 Task: Create a due date automation trigger when advanced on, 2 hours after a card is due add dates starting today.
Action: Mouse moved to (1223, 353)
Screenshot: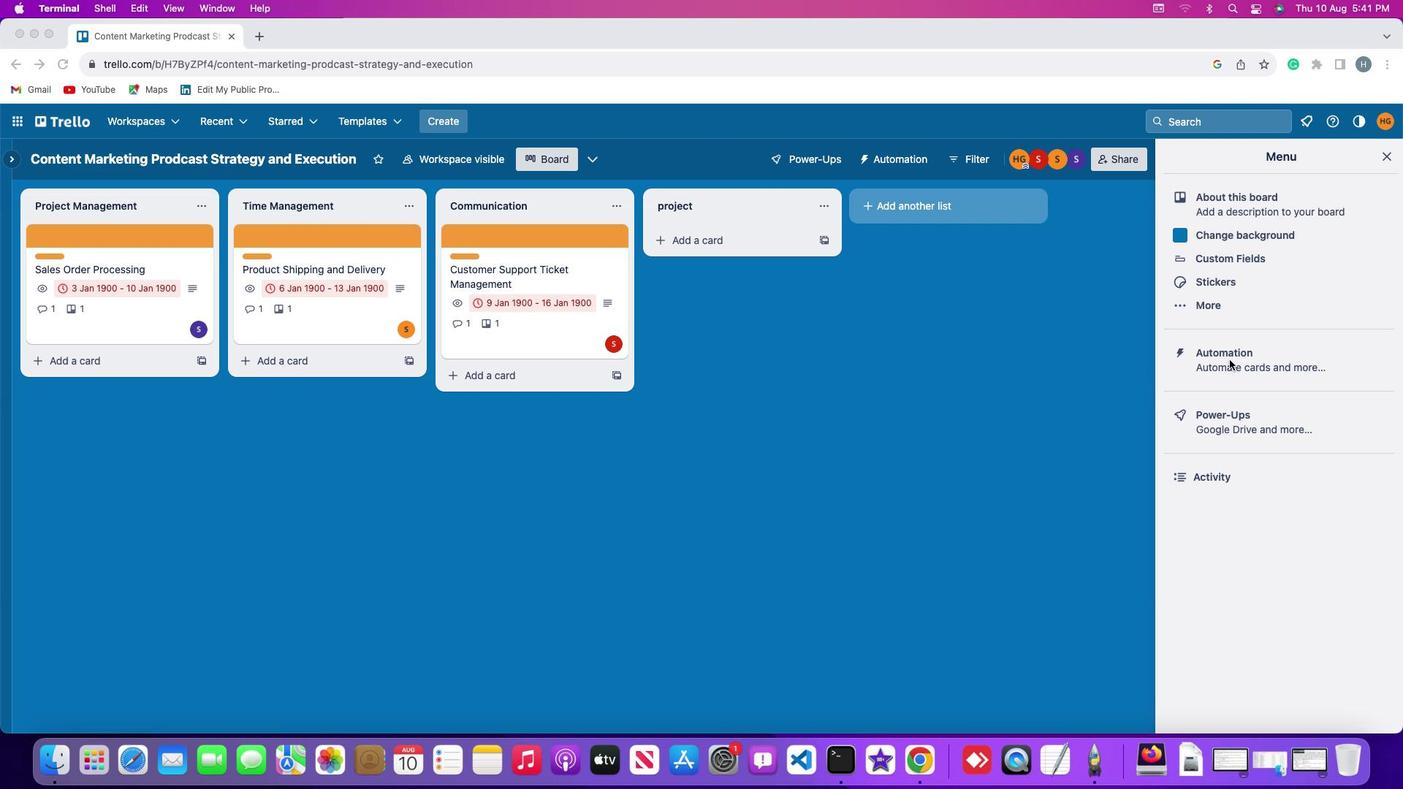 
Action: Mouse pressed left at (1223, 353)
Screenshot: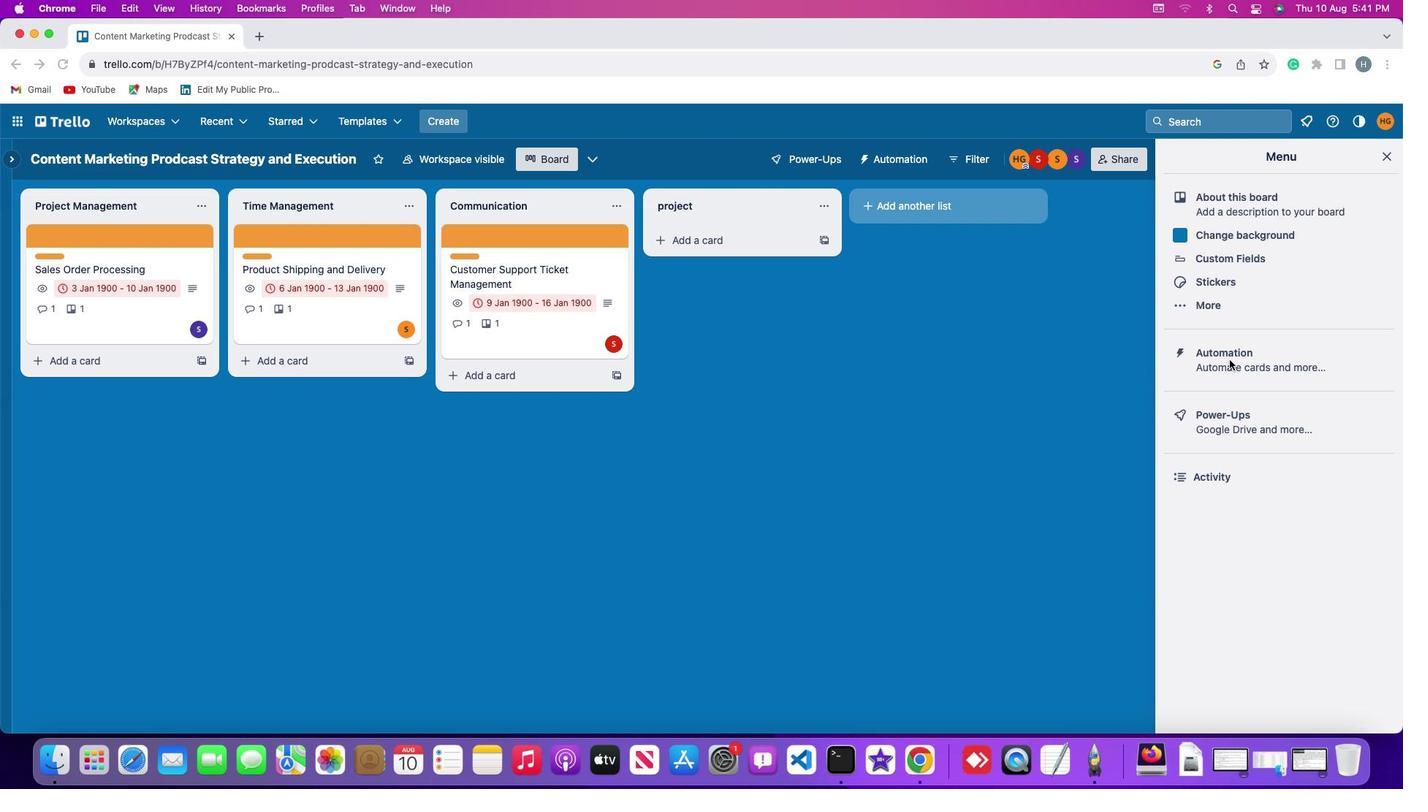 
Action: Mouse pressed left at (1223, 353)
Screenshot: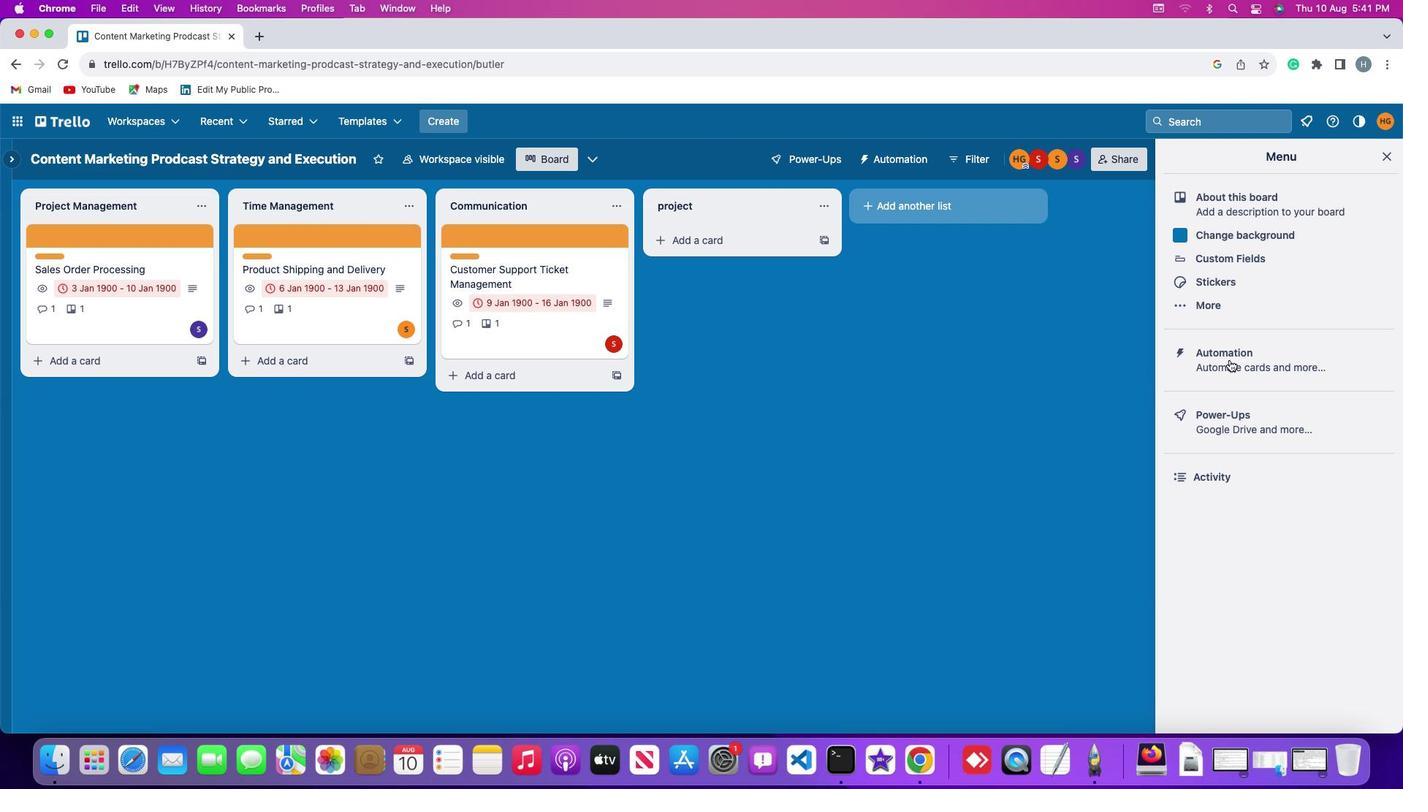 
Action: Mouse moved to (92, 339)
Screenshot: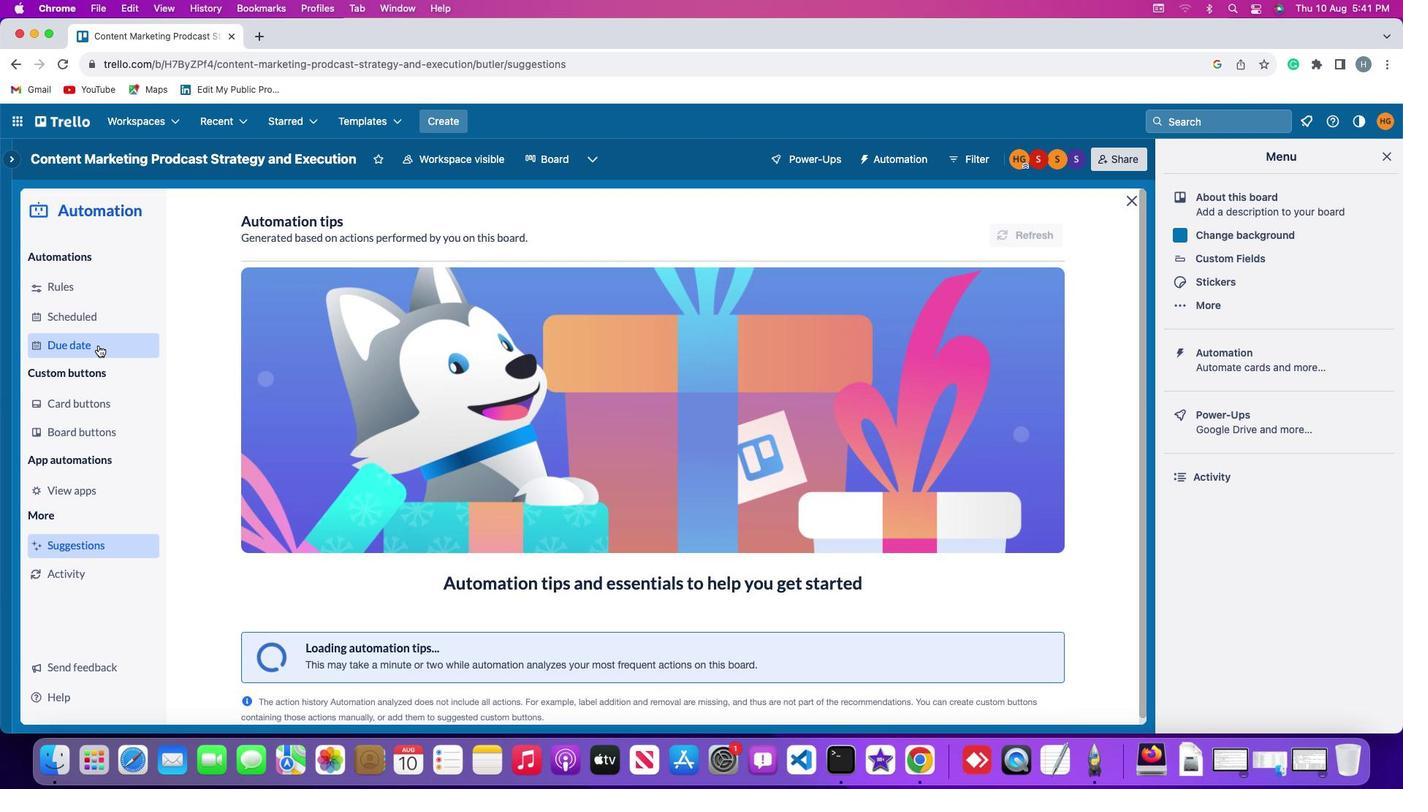 
Action: Mouse pressed left at (92, 339)
Screenshot: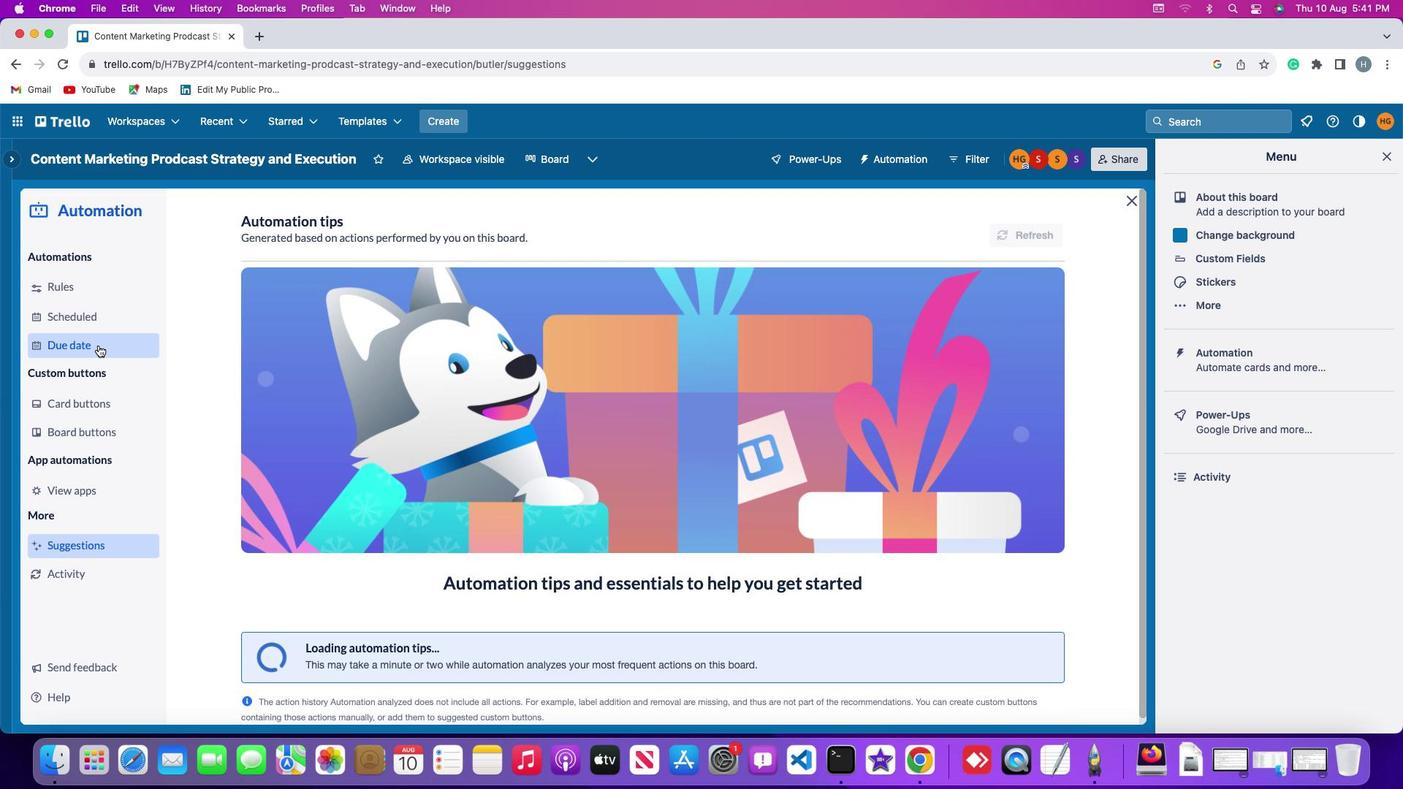 
Action: Mouse moved to (996, 216)
Screenshot: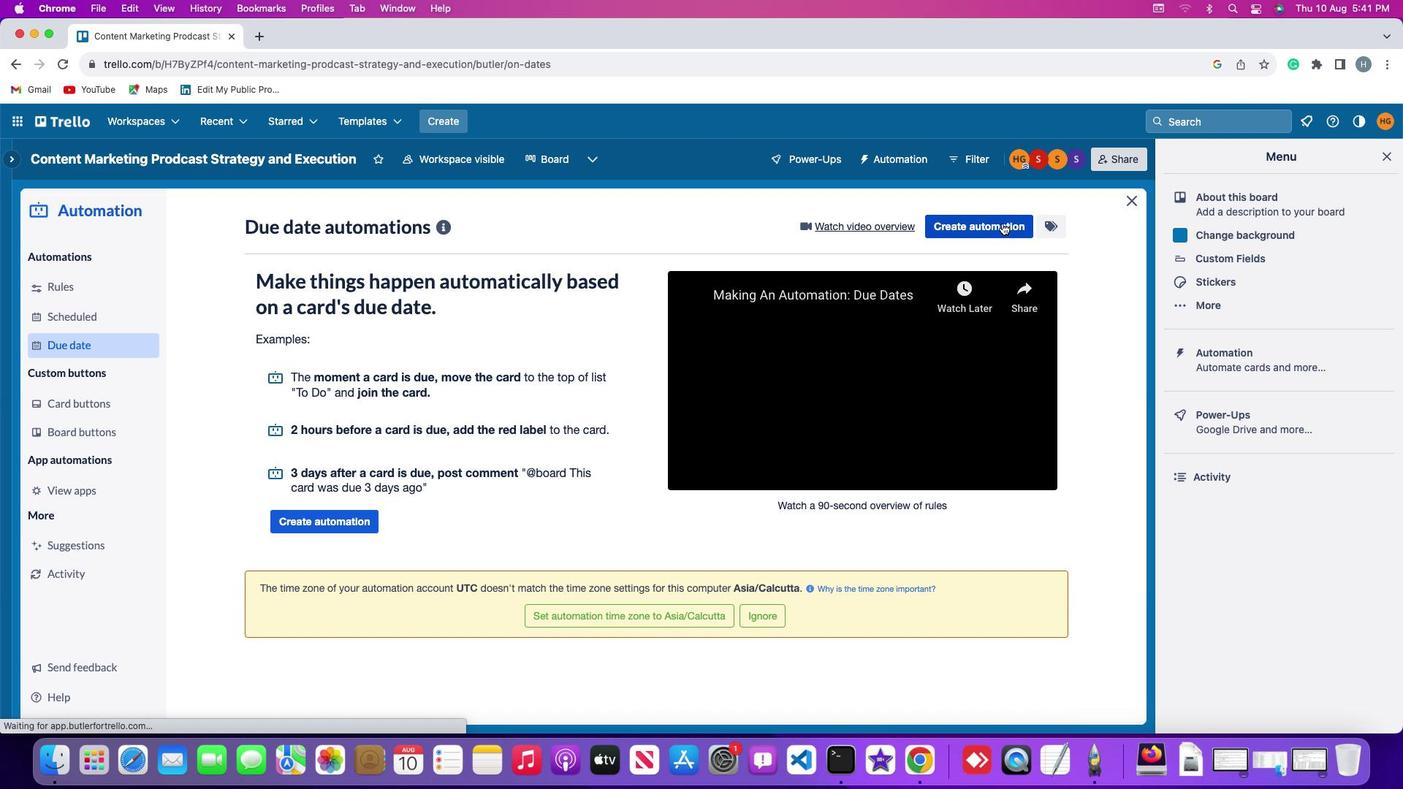 
Action: Mouse pressed left at (996, 216)
Screenshot: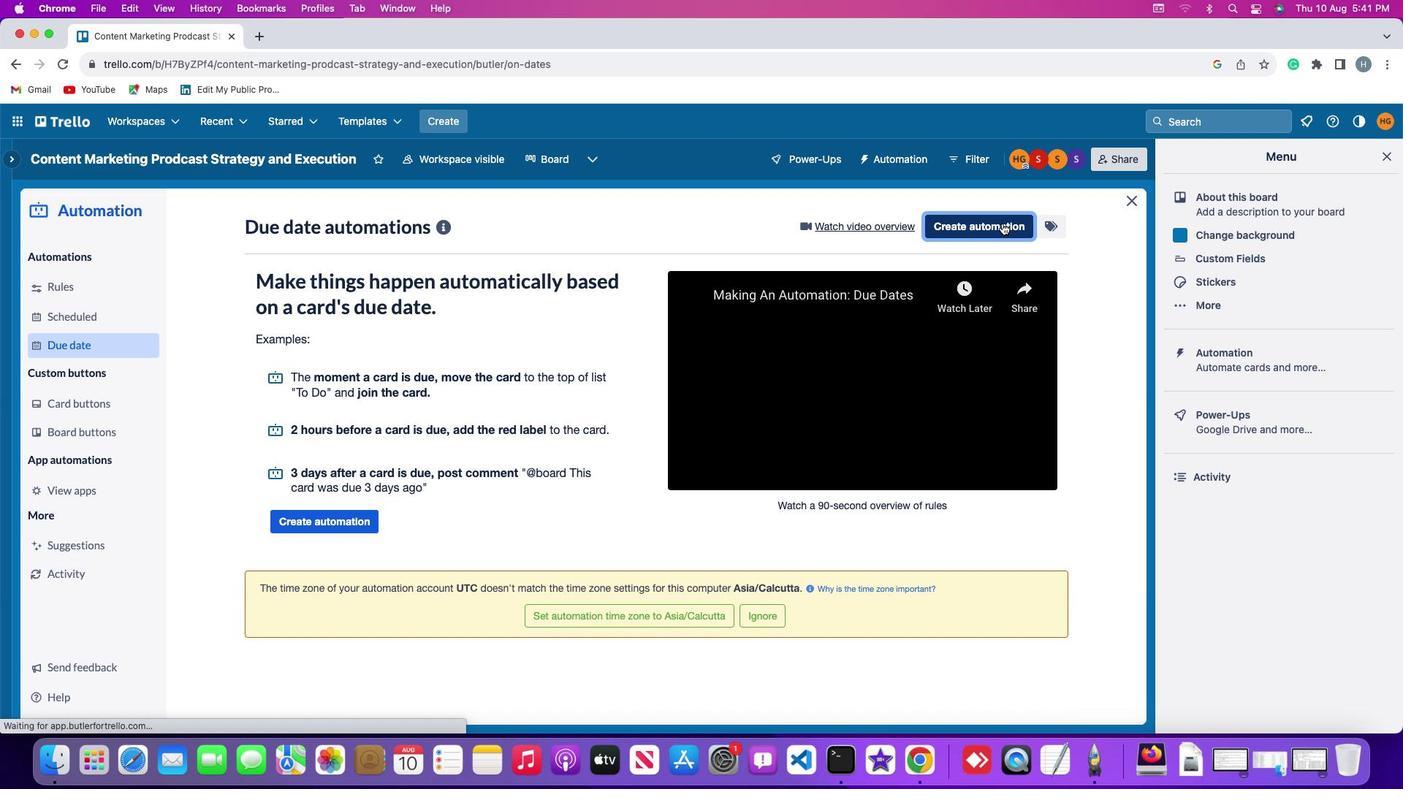 
Action: Mouse moved to (280, 365)
Screenshot: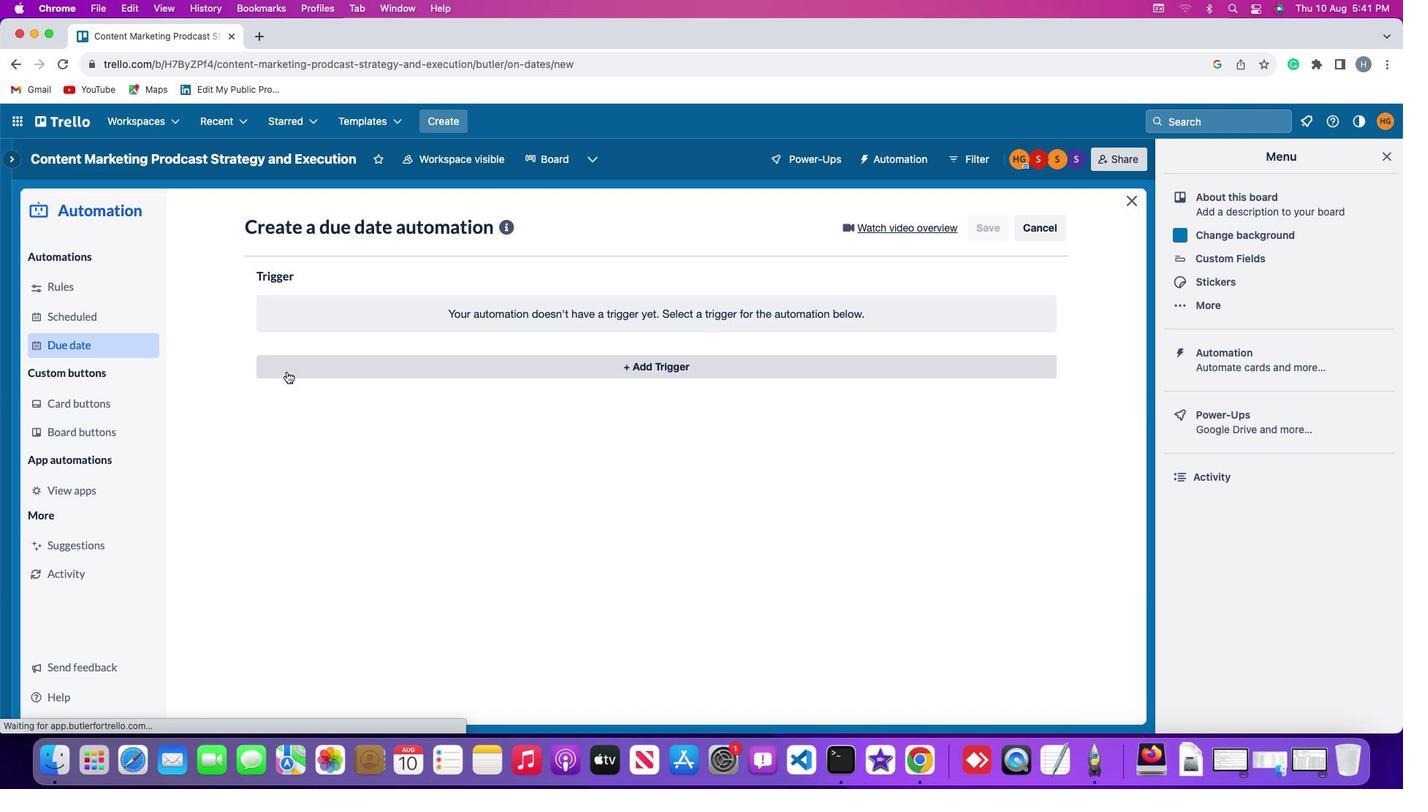 
Action: Mouse pressed left at (280, 365)
Screenshot: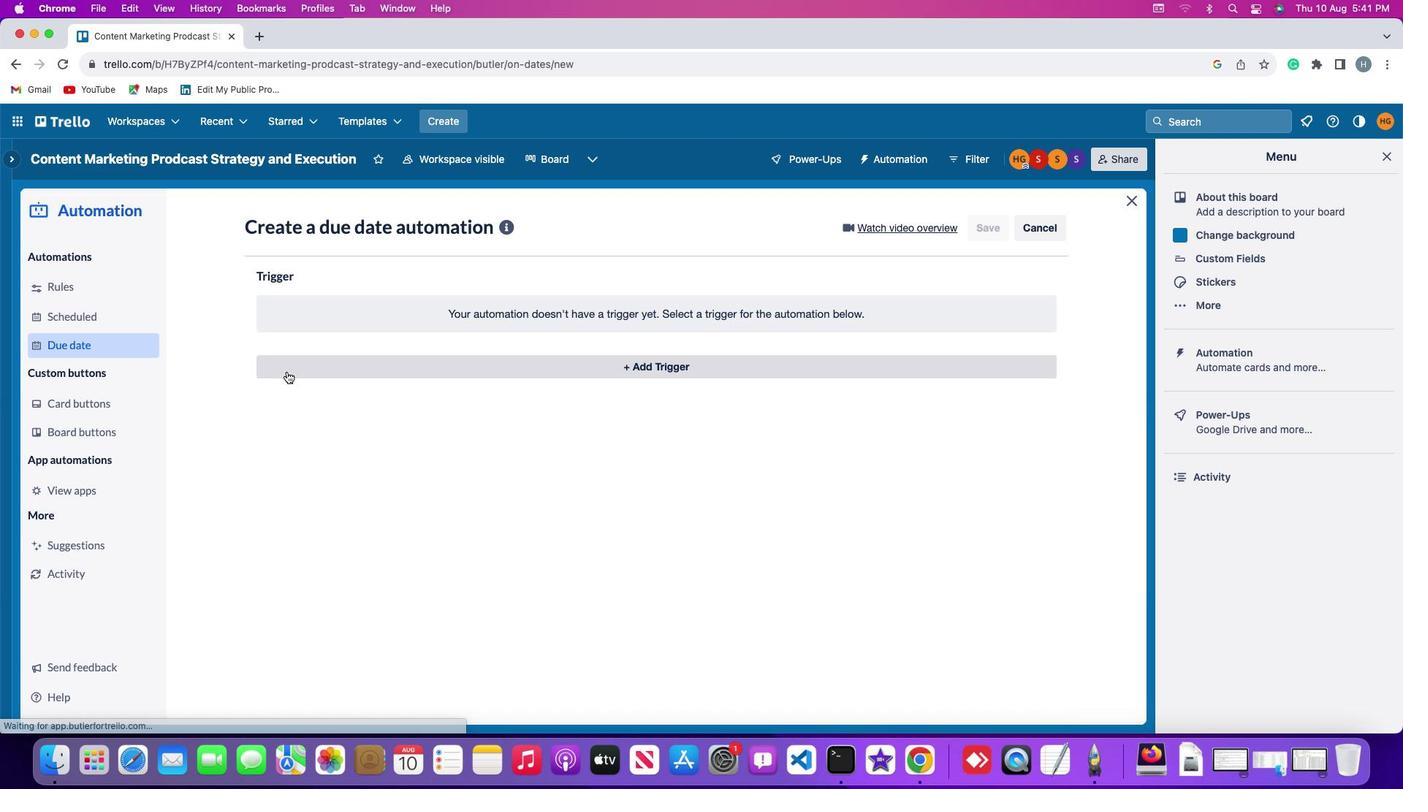 
Action: Mouse moved to (276, 576)
Screenshot: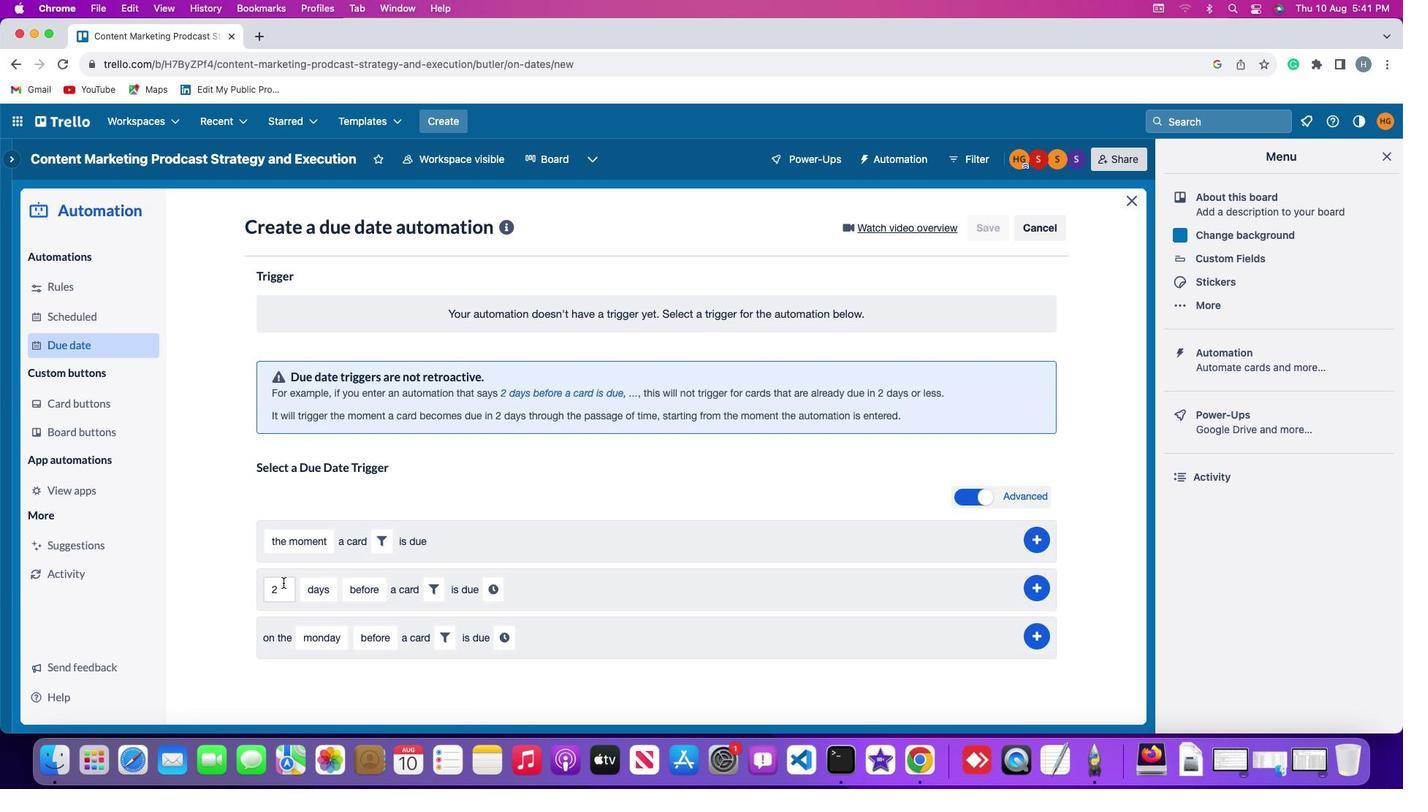 
Action: Mouse pressed left at (276, 576)
Screenshot: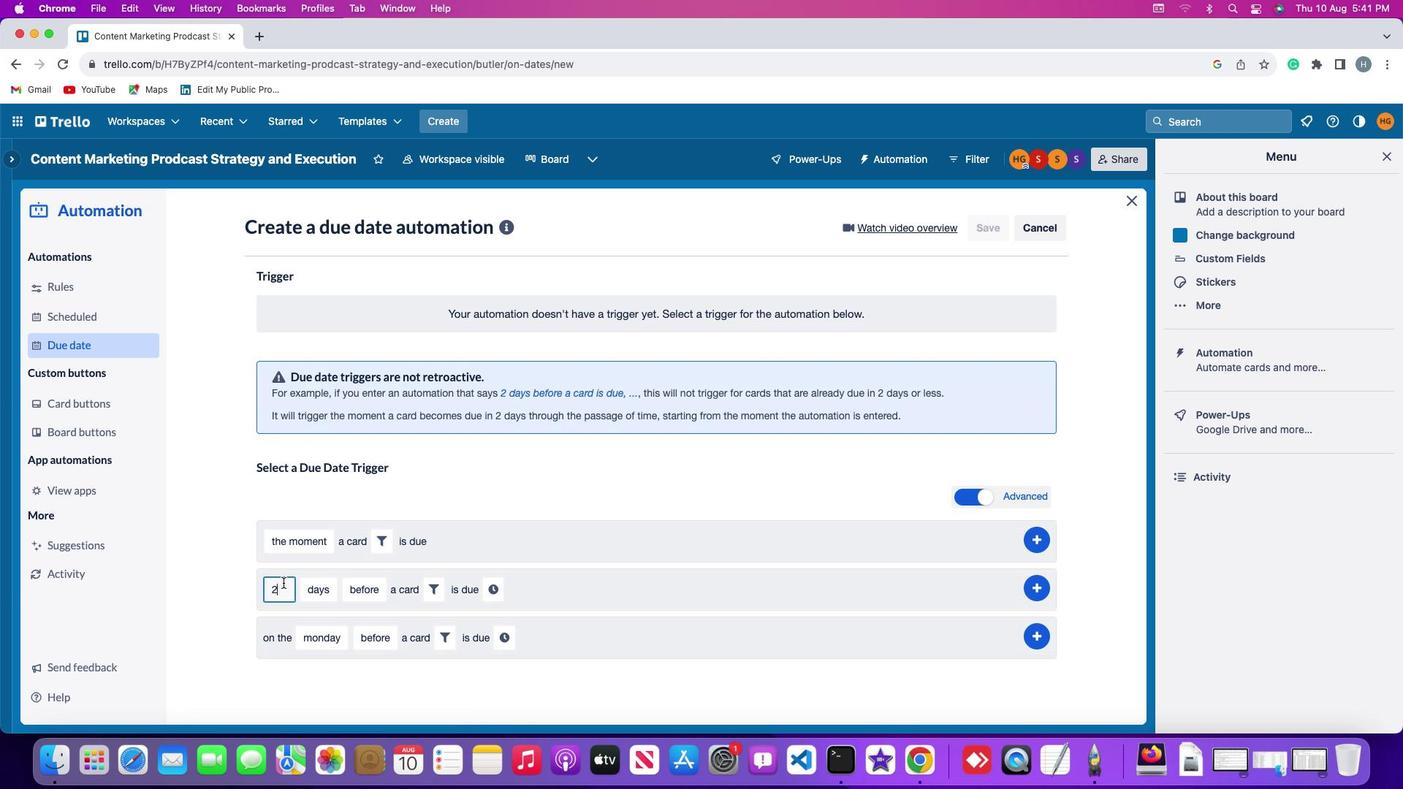 
Action: Key pressed Key.backspace
Screenshot: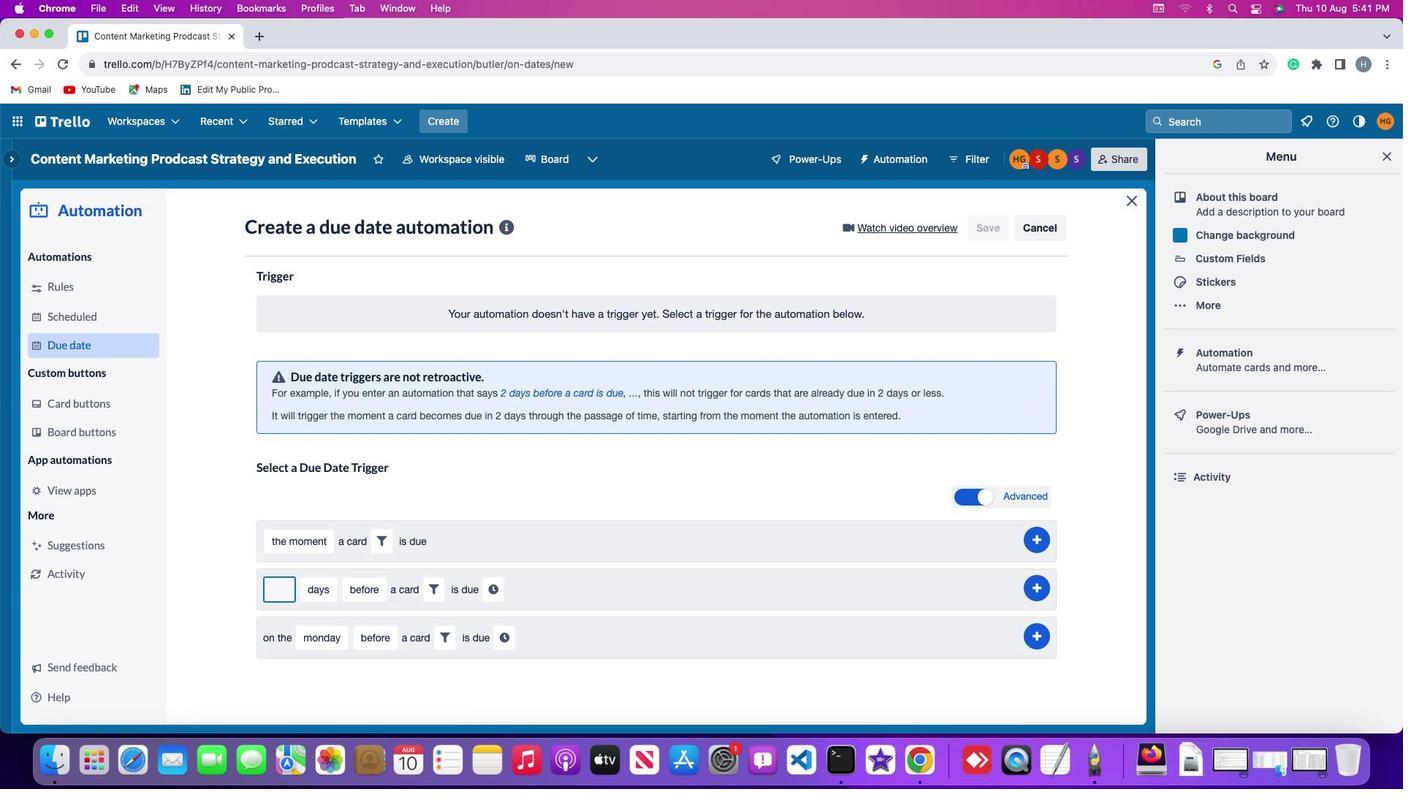 
Action: Mouse moved to (280, 576)
Screenshot: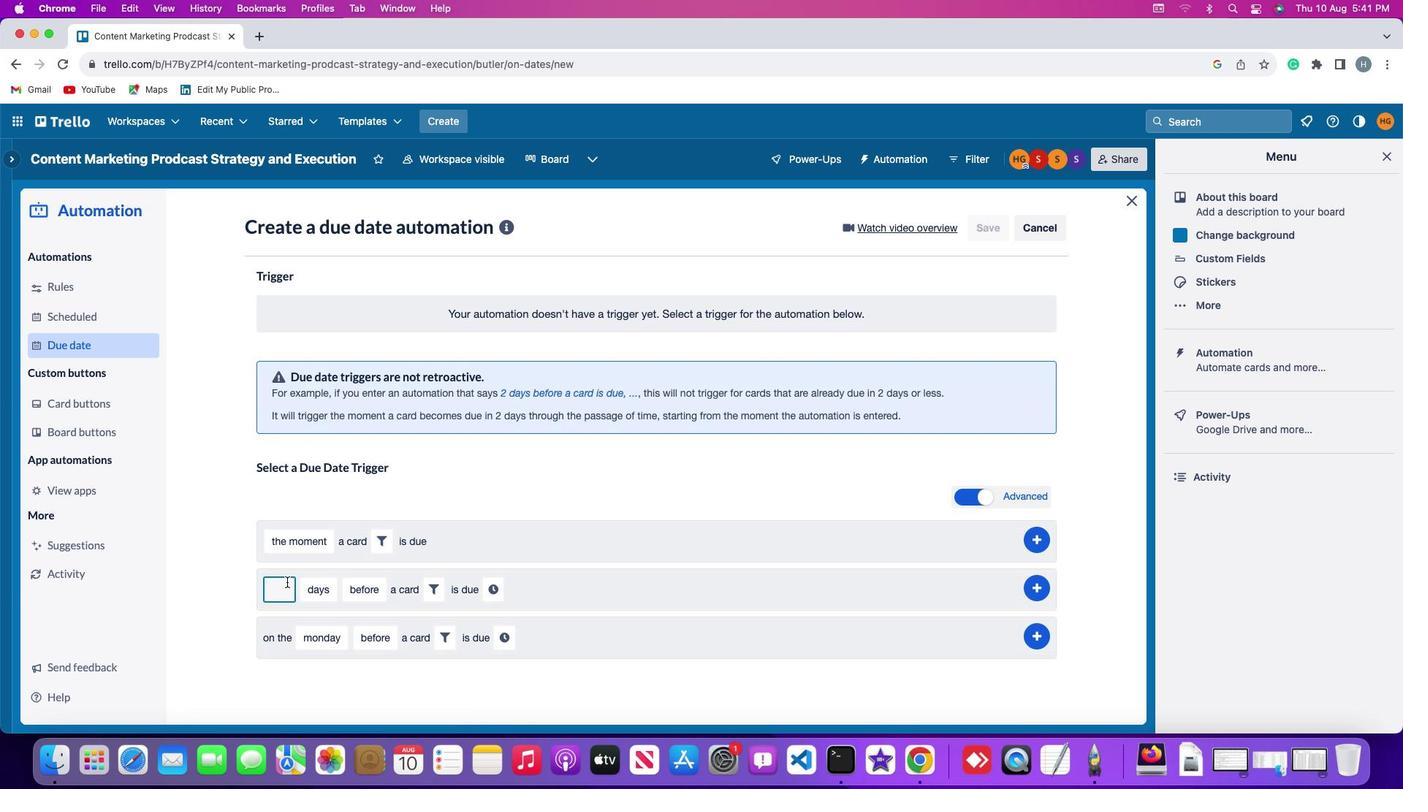 
Action: Key pressed '2'
Screenshot: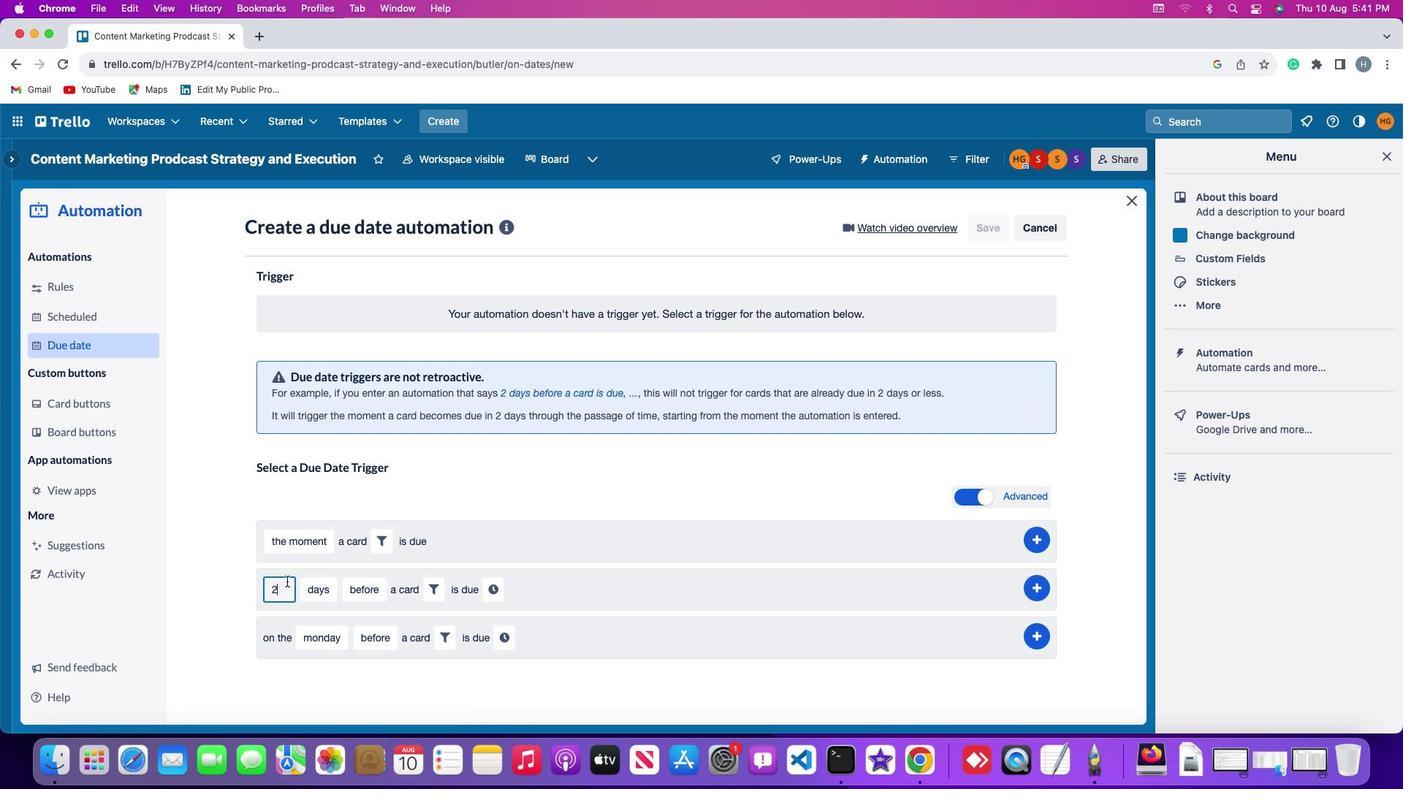 
Action: Mouse moved to (304, 575)
Screenshot: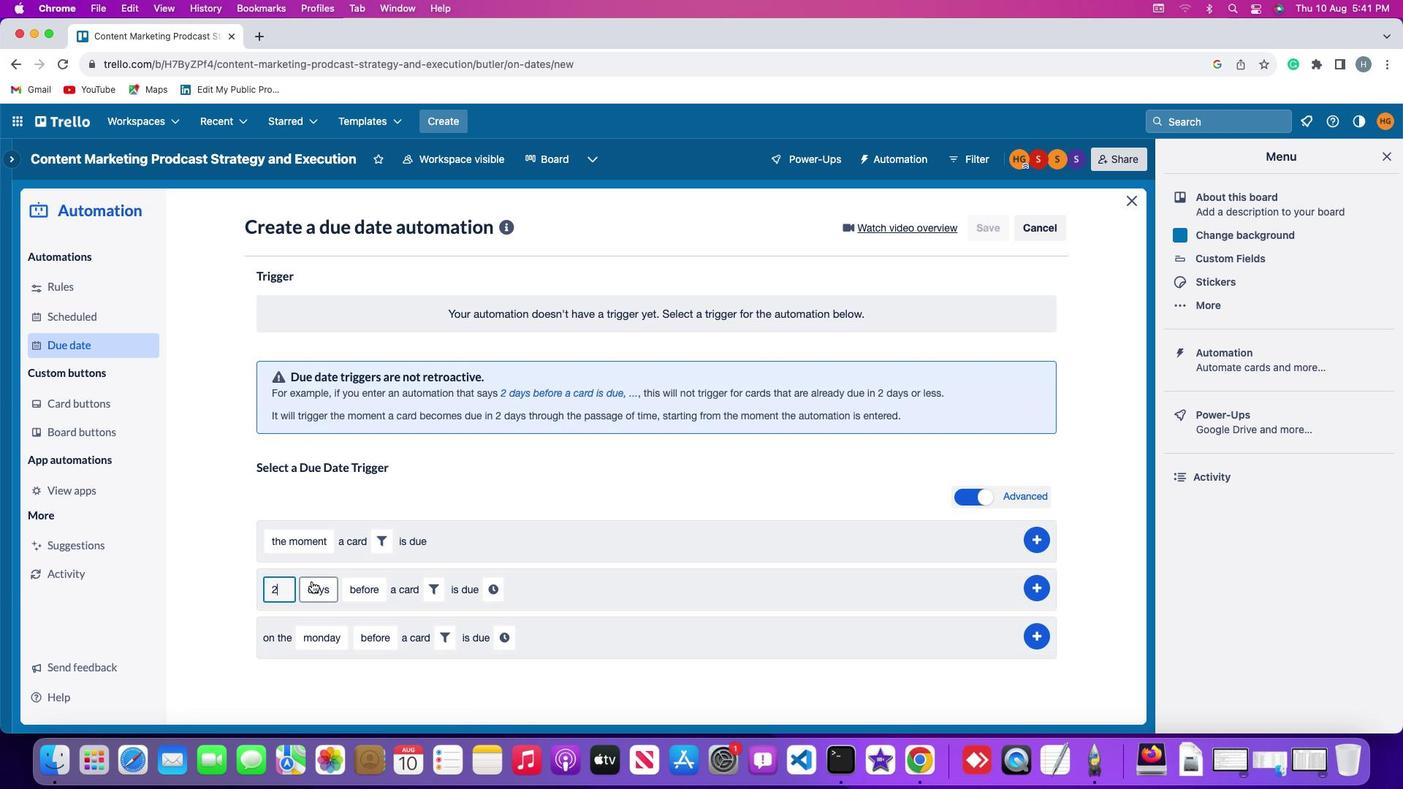 
Action: Mouse pressed left at (304, 575)
Screenshot: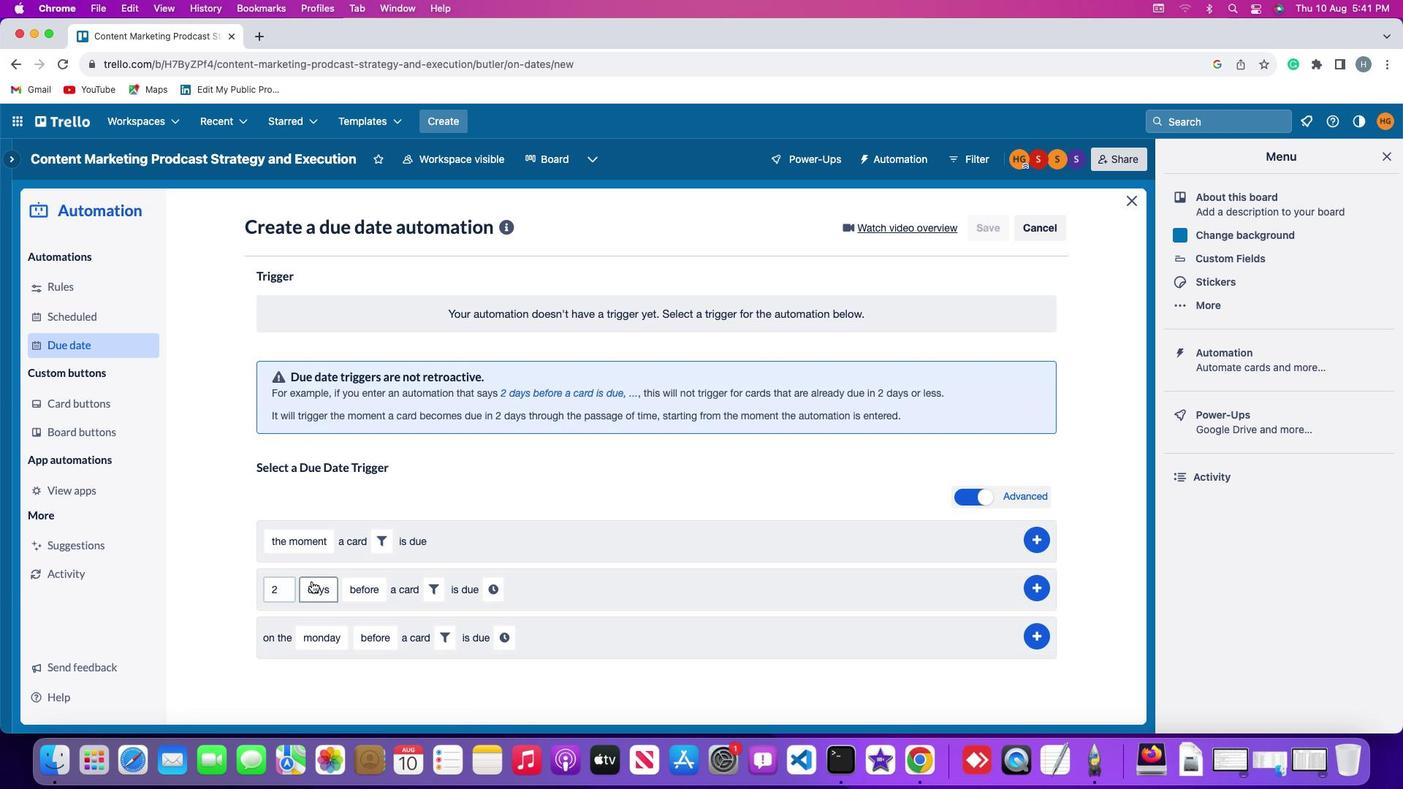 
Action: Mouse moved to (321, 665)
Screenshot: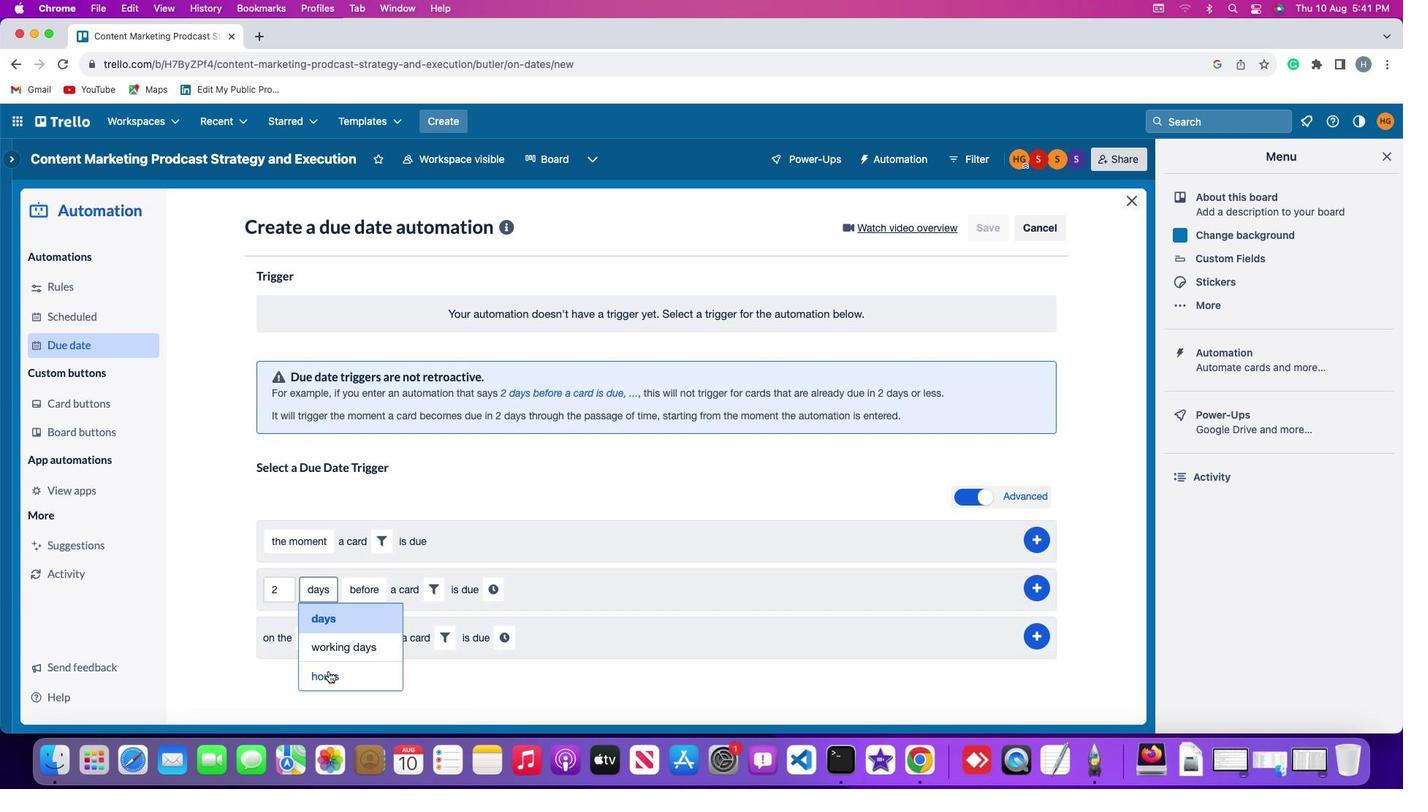 
Action: Mouse pressed left at (321, 665)
Screenshot: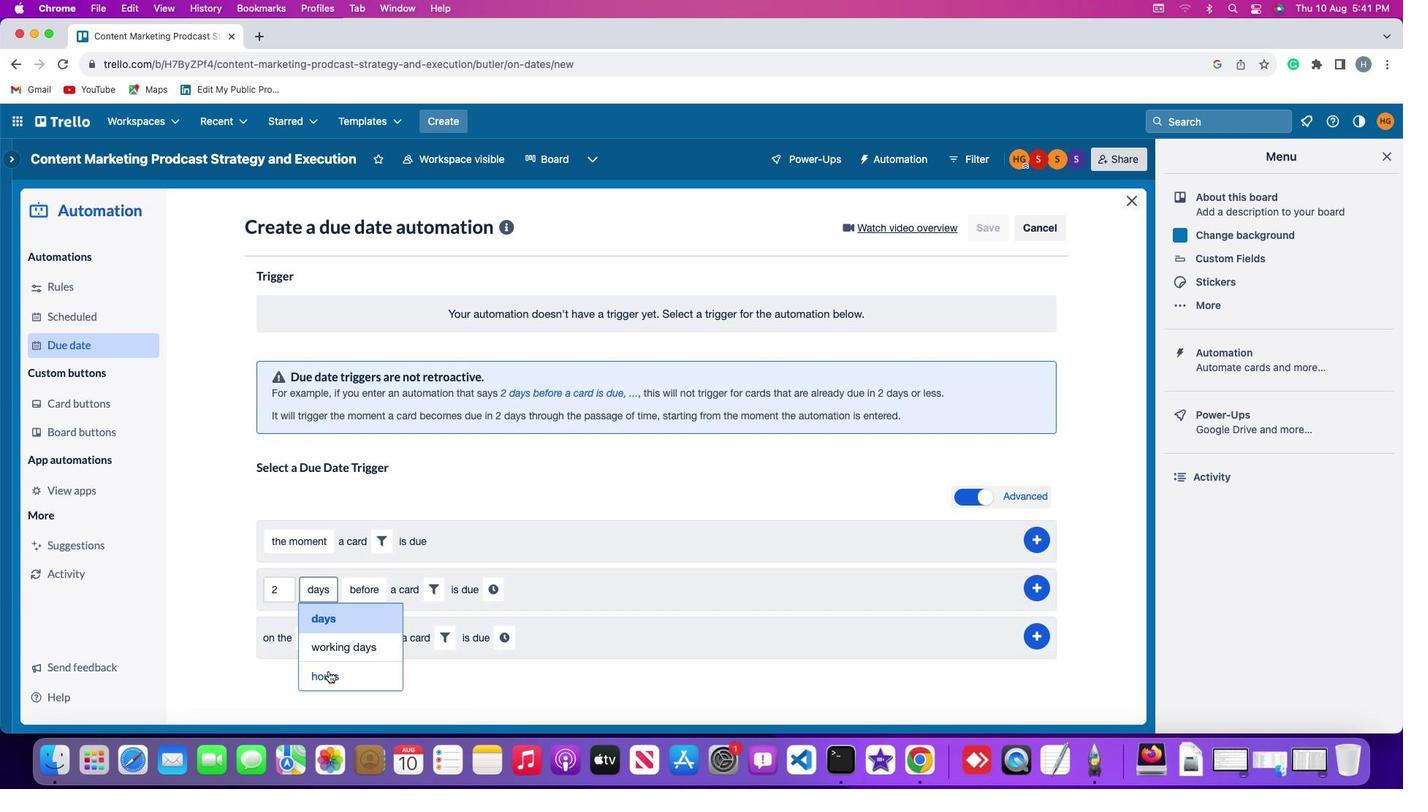 
Action: Mouse moved to (369, 579)
Screenshot: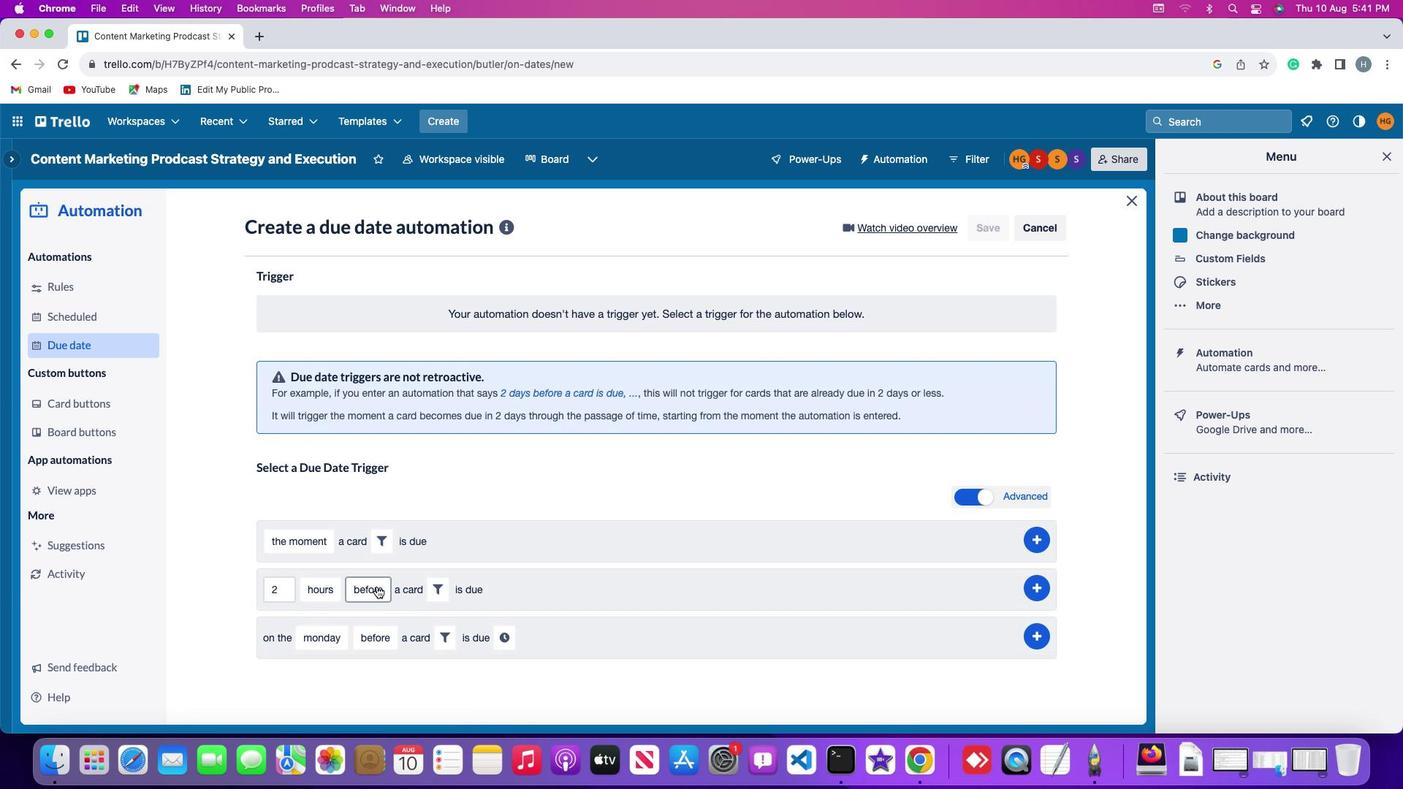 
Action: Mouse pressed left at (369, 579)
Screenshot: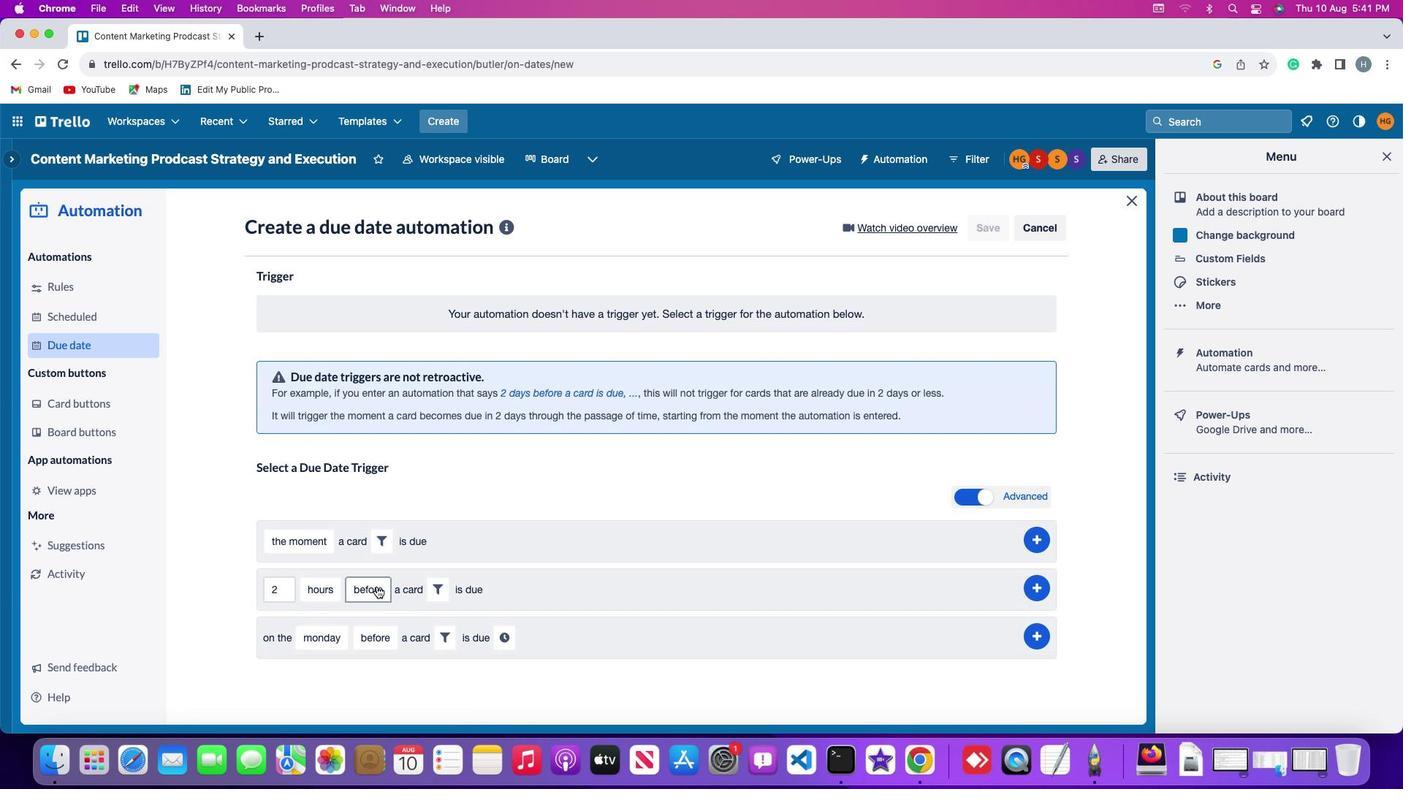 
Action: Mouse moved to (367, 633)
Screenshot: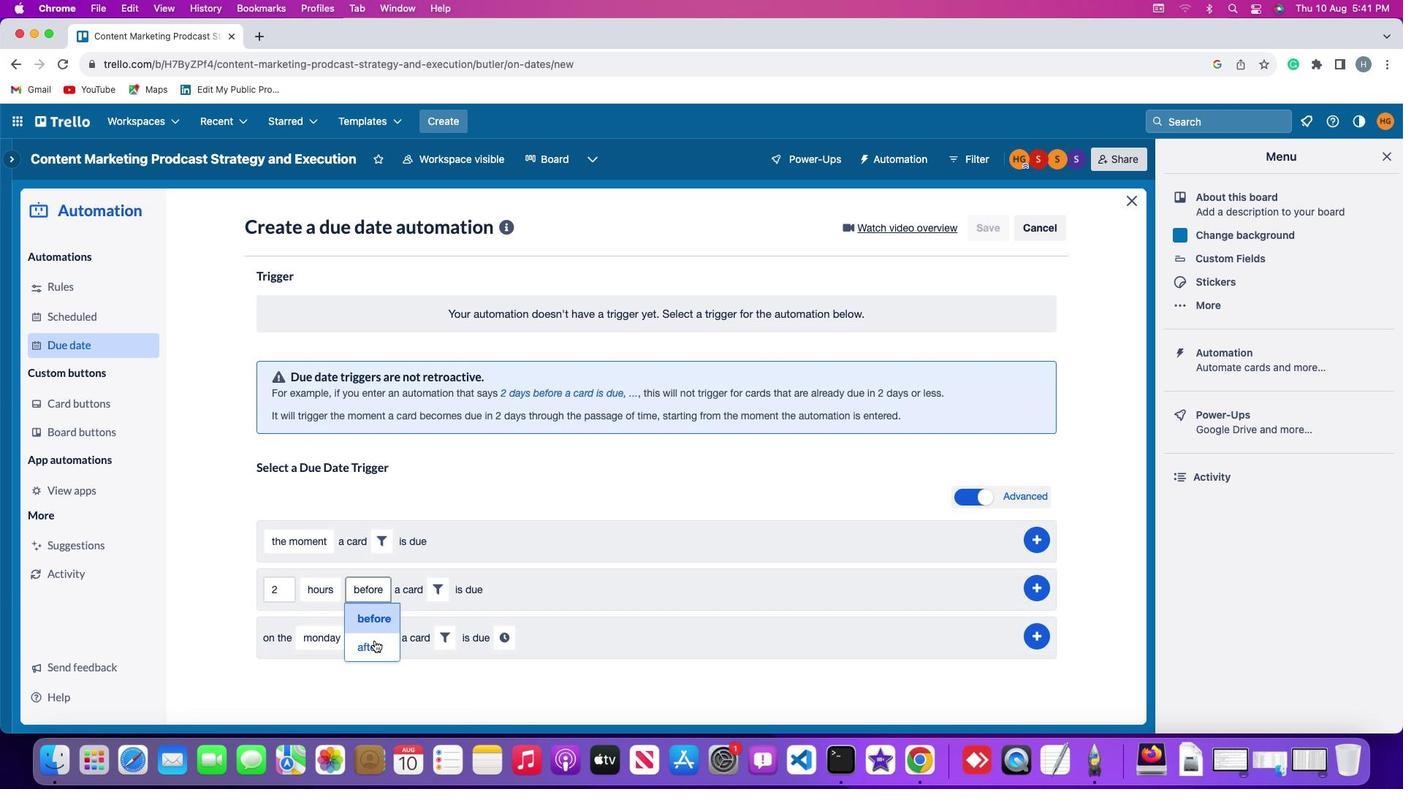 
Action: Mouse pressed left at (367, 633)
Screenshot: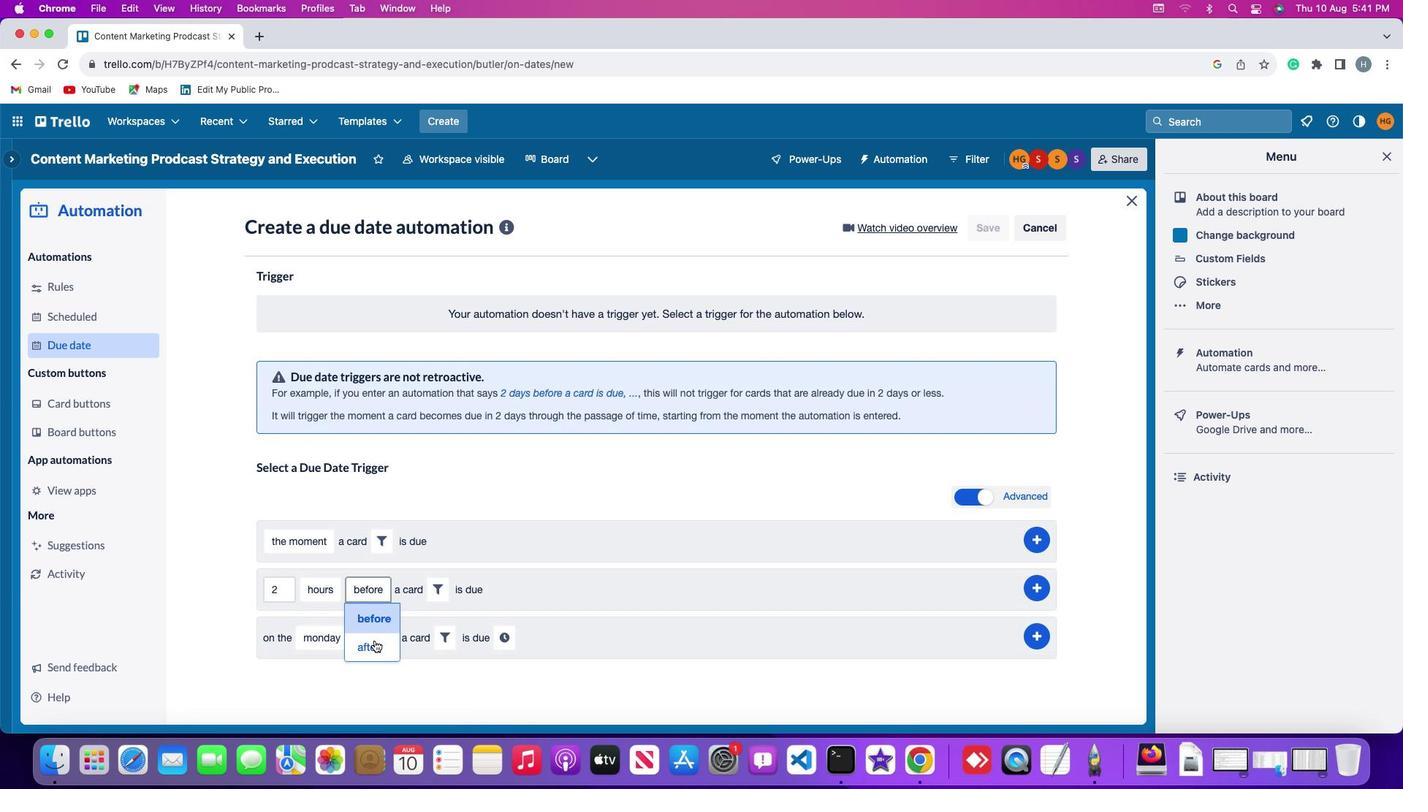 
Action: Mouse moved to (428, 584)
Screenshot: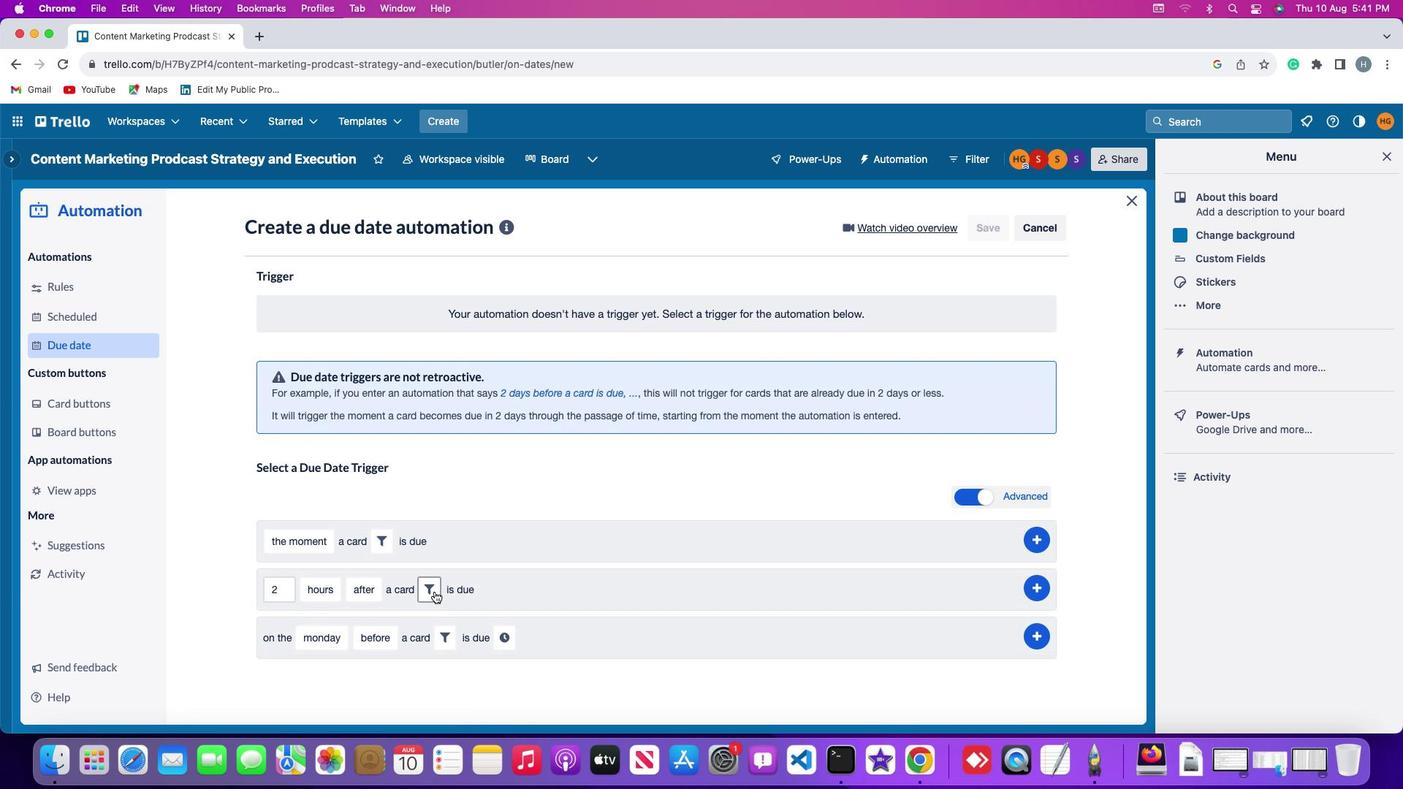 
Action: Mouse pressed left at (428, 584)
Screenshot: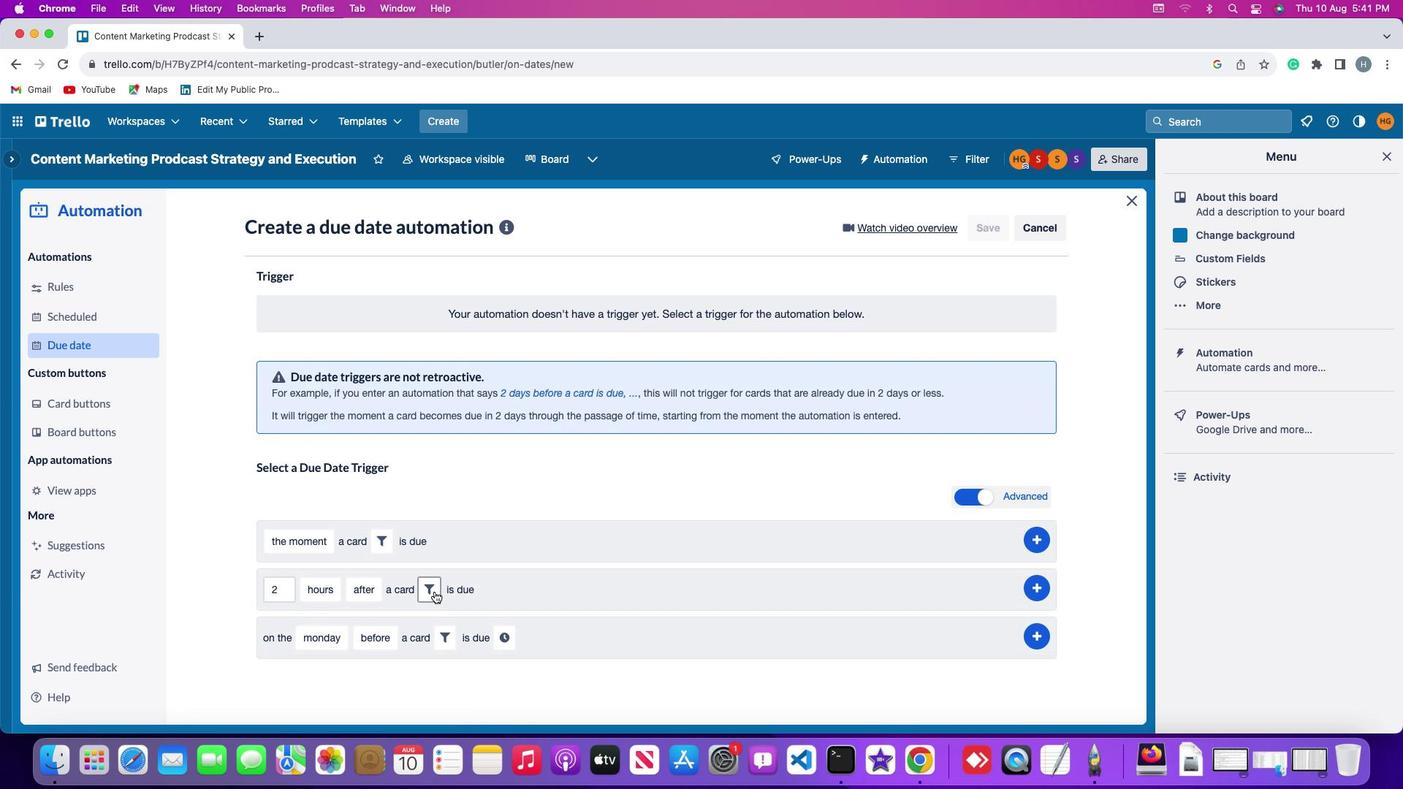 
Action: Mouse moved to (508, 637)
Screenshot: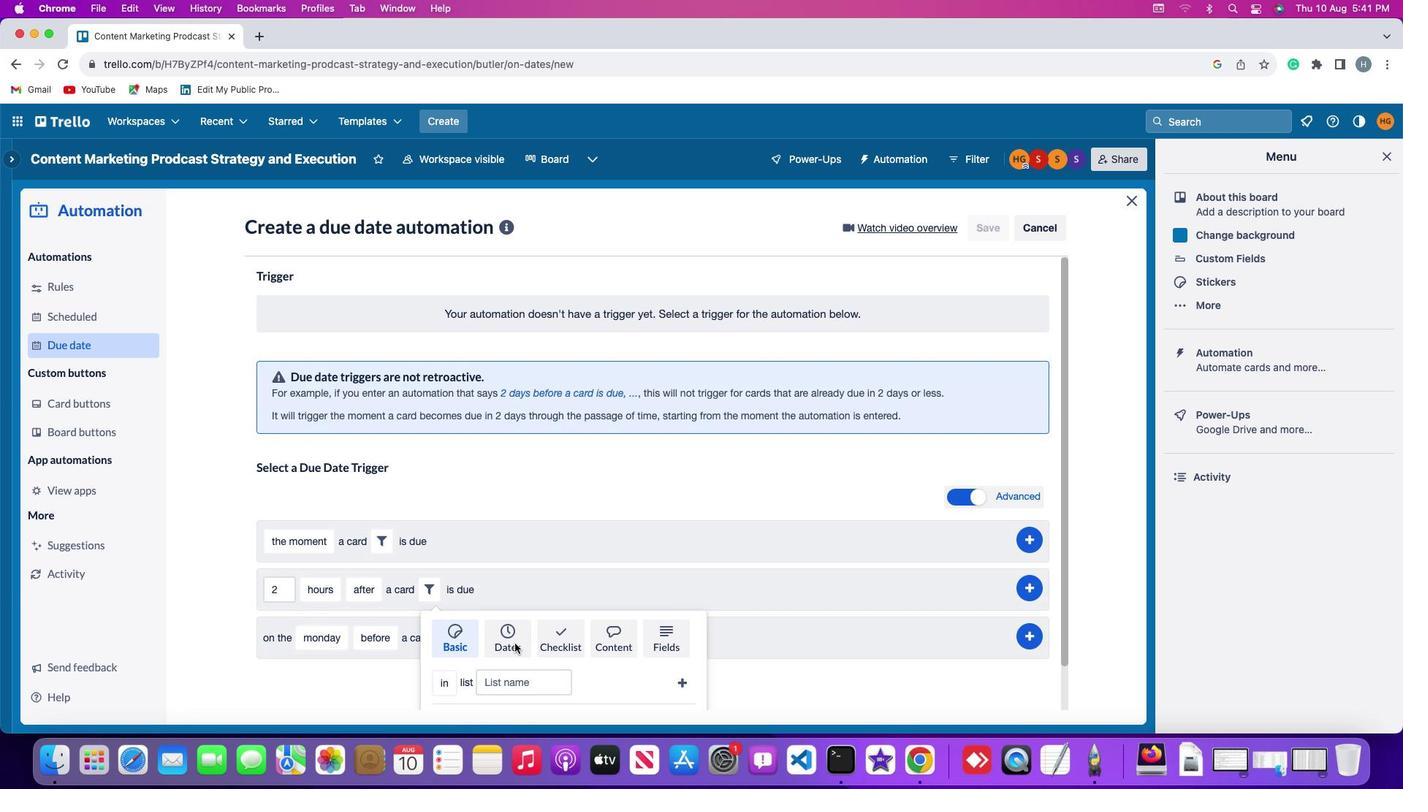 
Action: Mouse pressed left at (508, 637)
Screenshot: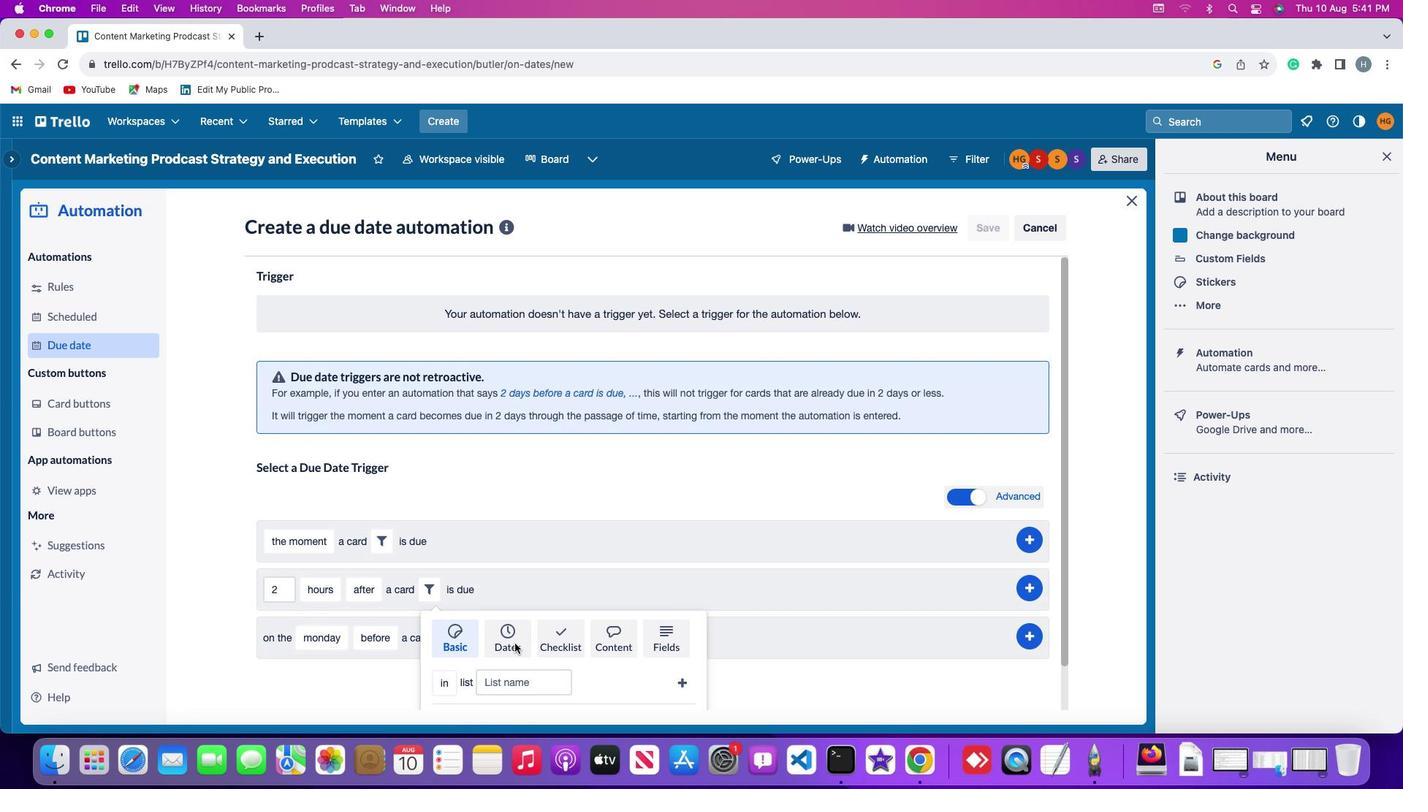 
Action: Mouse moved to (378, 664)
Screenshot: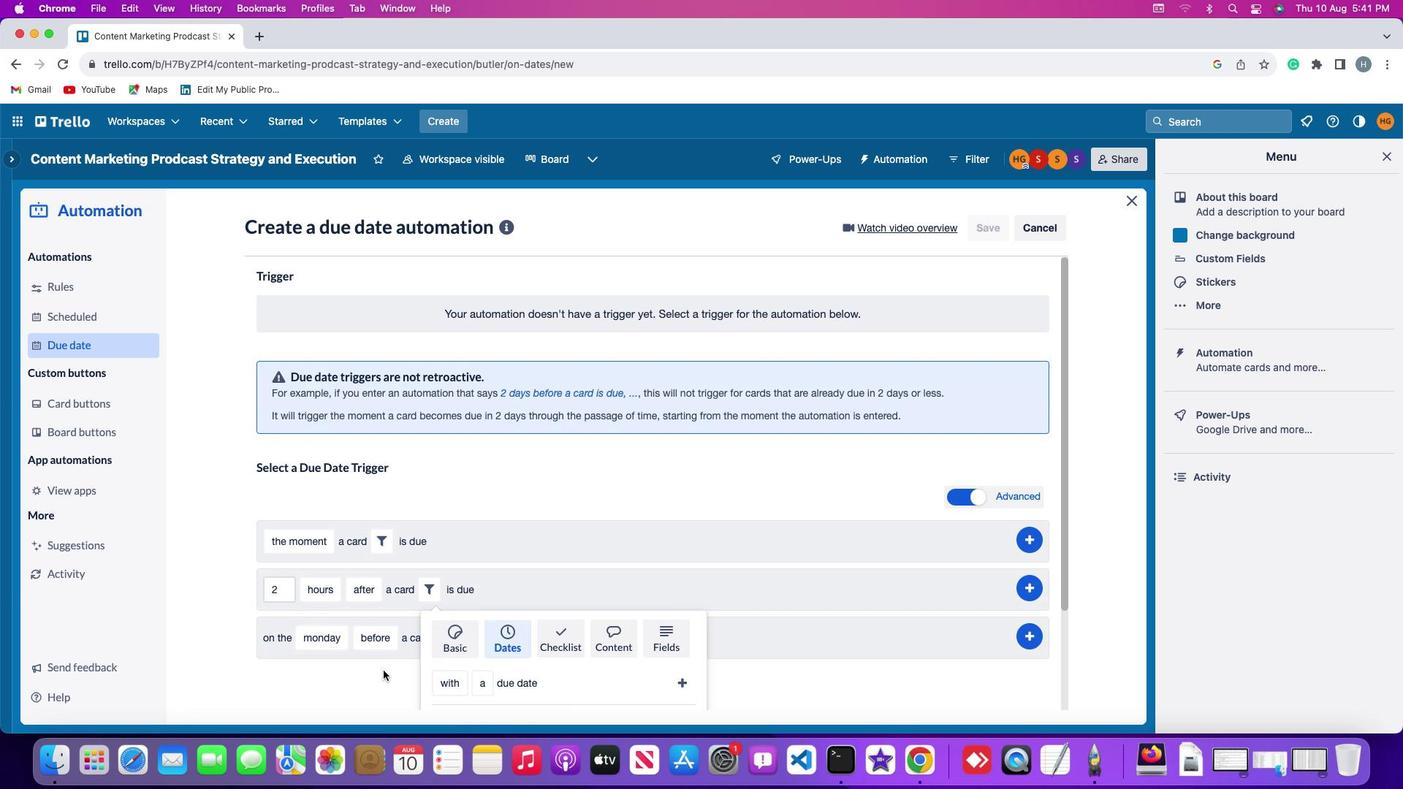 
Action: Mouse scrolled (378, 664) with delta (-5, -6)
Screenshot: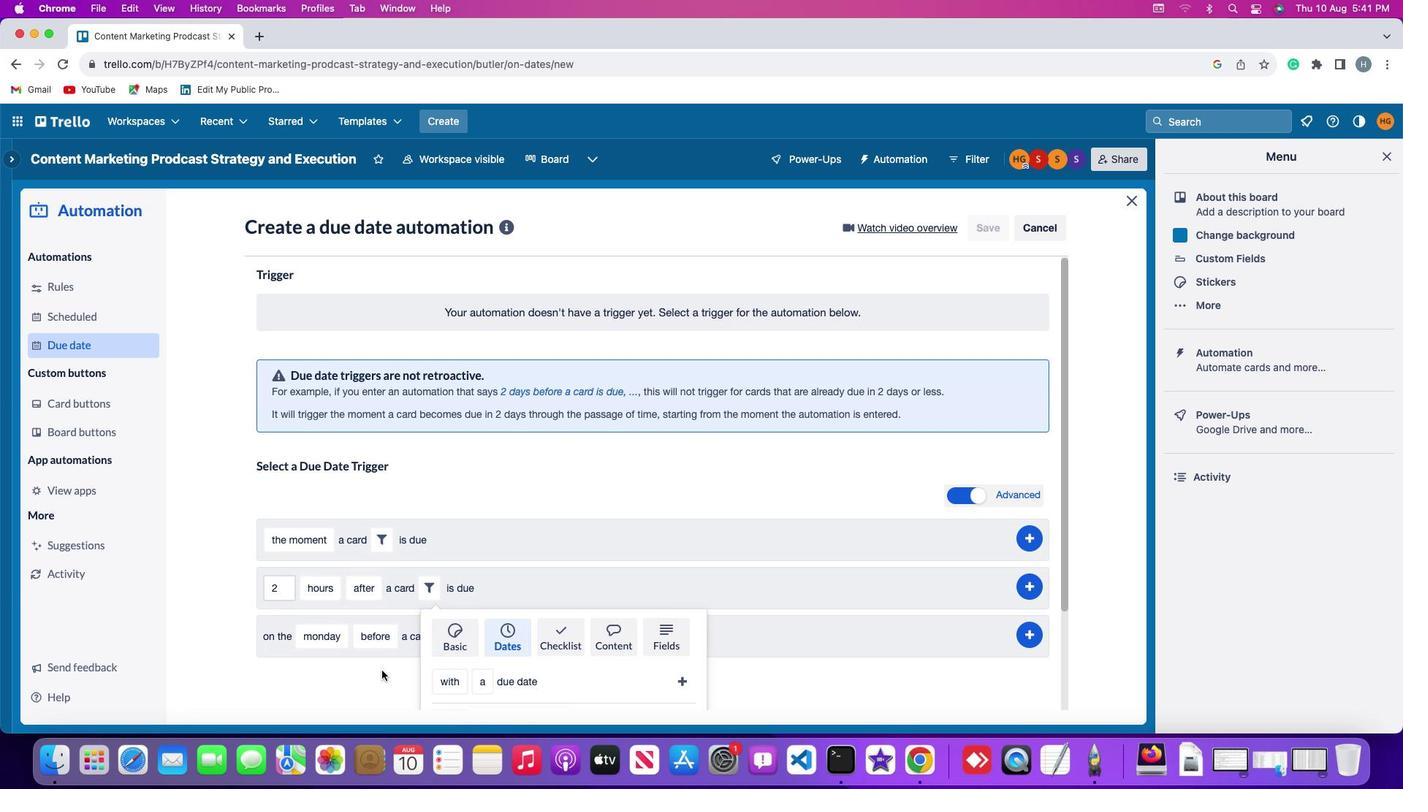 
Action: Mouse moved to (377, 663)
Screenshot: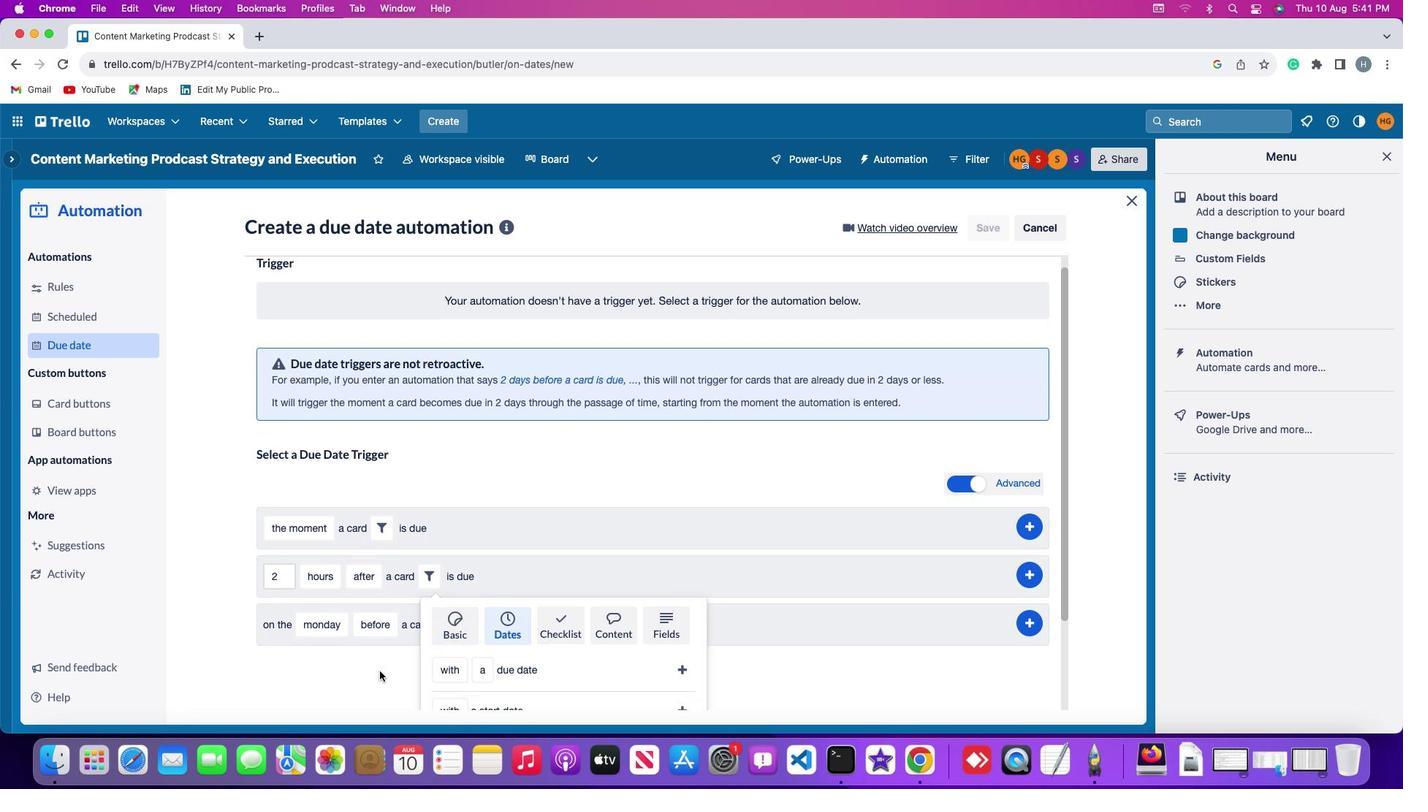 
Action: Mouse scrolled (377, 663) with delta (-5, -6)
Screenshot: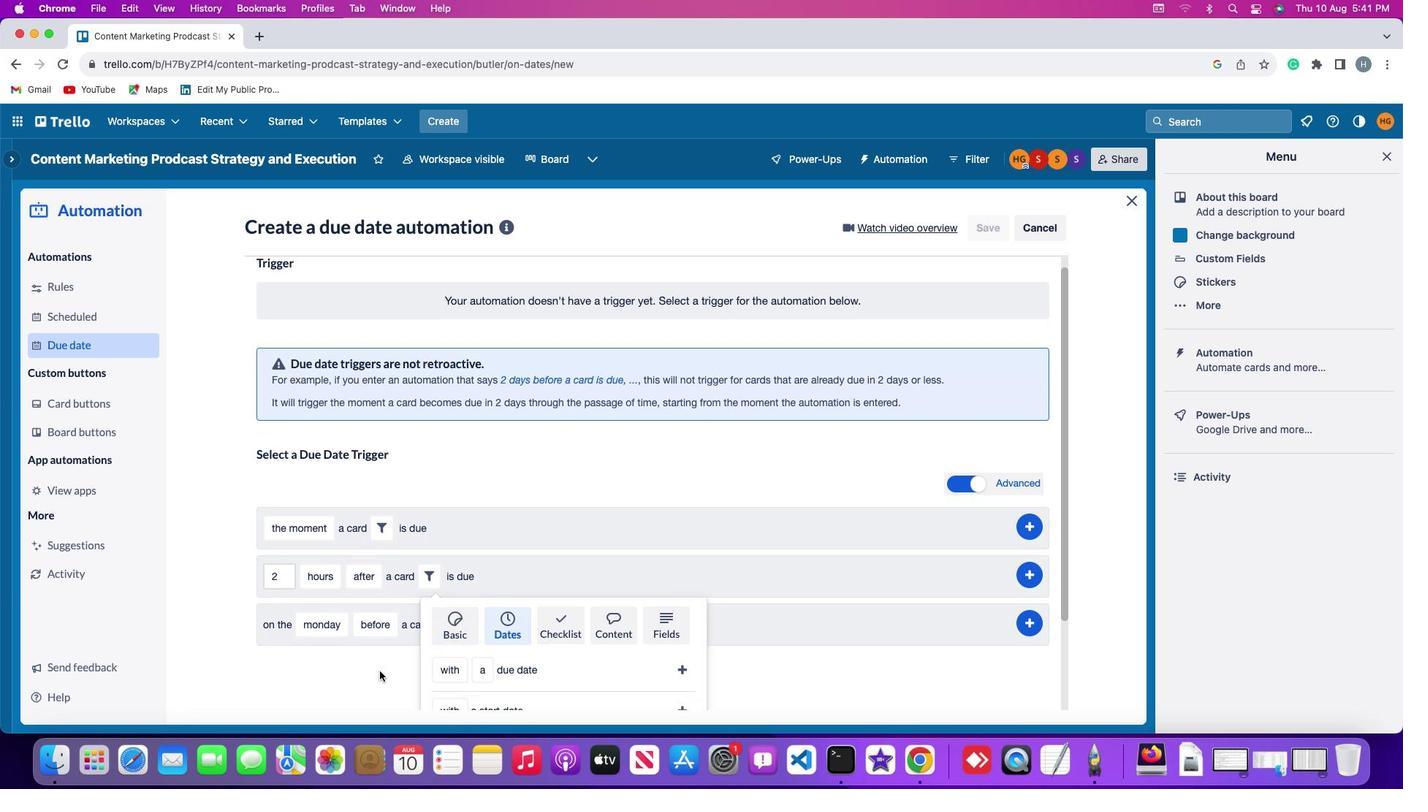 
Action: Mouse scrolled (377, 663) with delta (-5, -8)
Screenshot: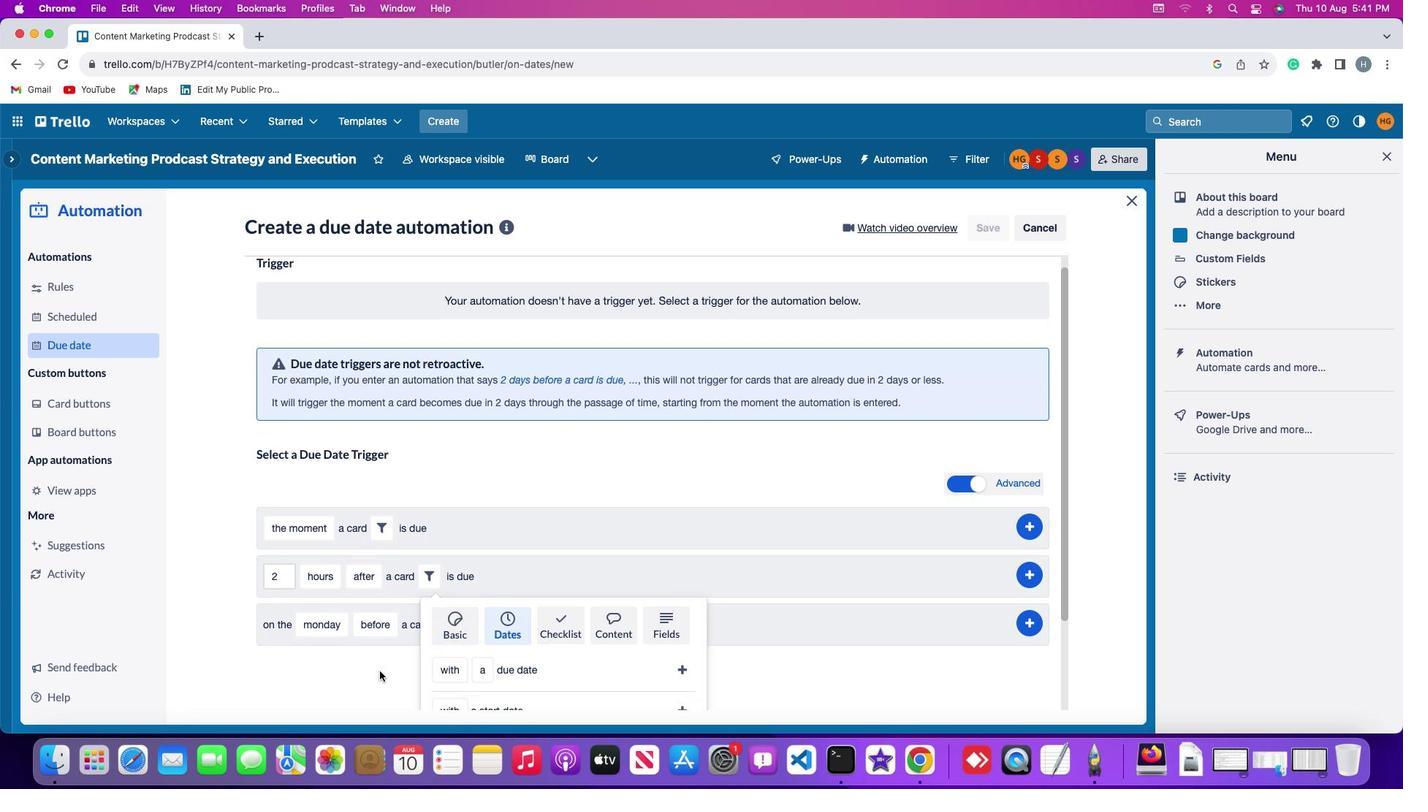 
Action: Mouse scrolled (377, 663) with delta (-5, -9)
Screenshot: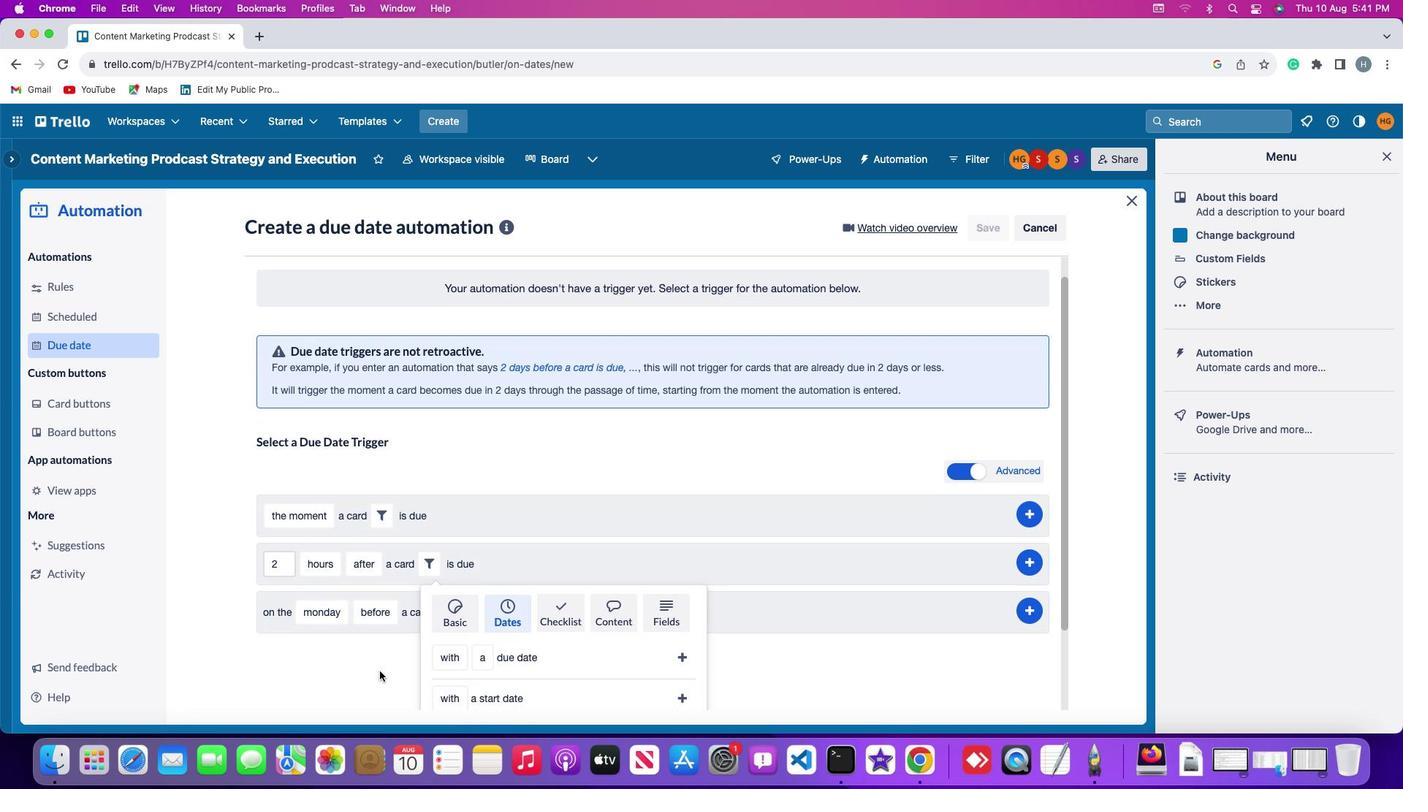 
Action: Mouse moved to (375, 663)
Screenshot: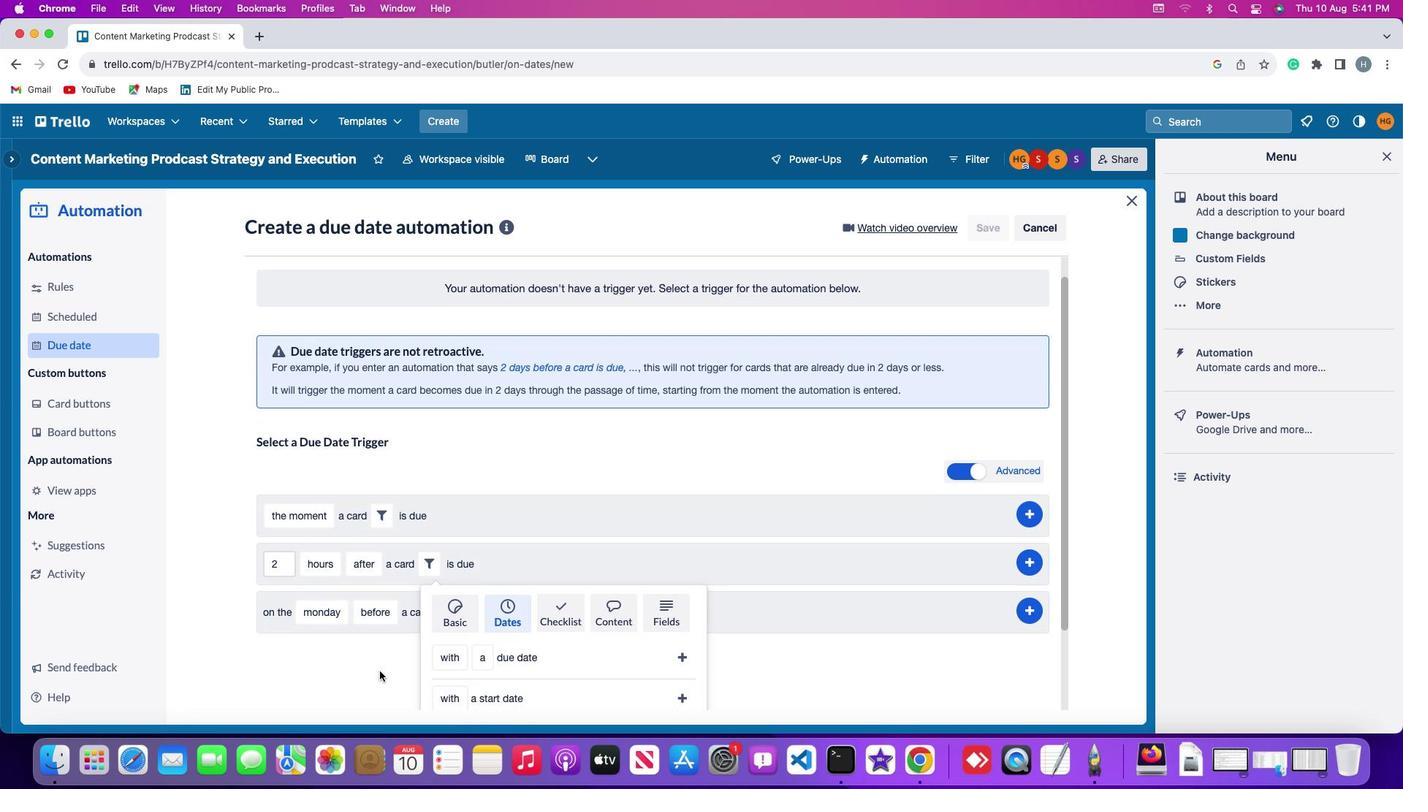 
Action: Mouse scrolled (375, 663) with delta (-5, -10)
Screenshot: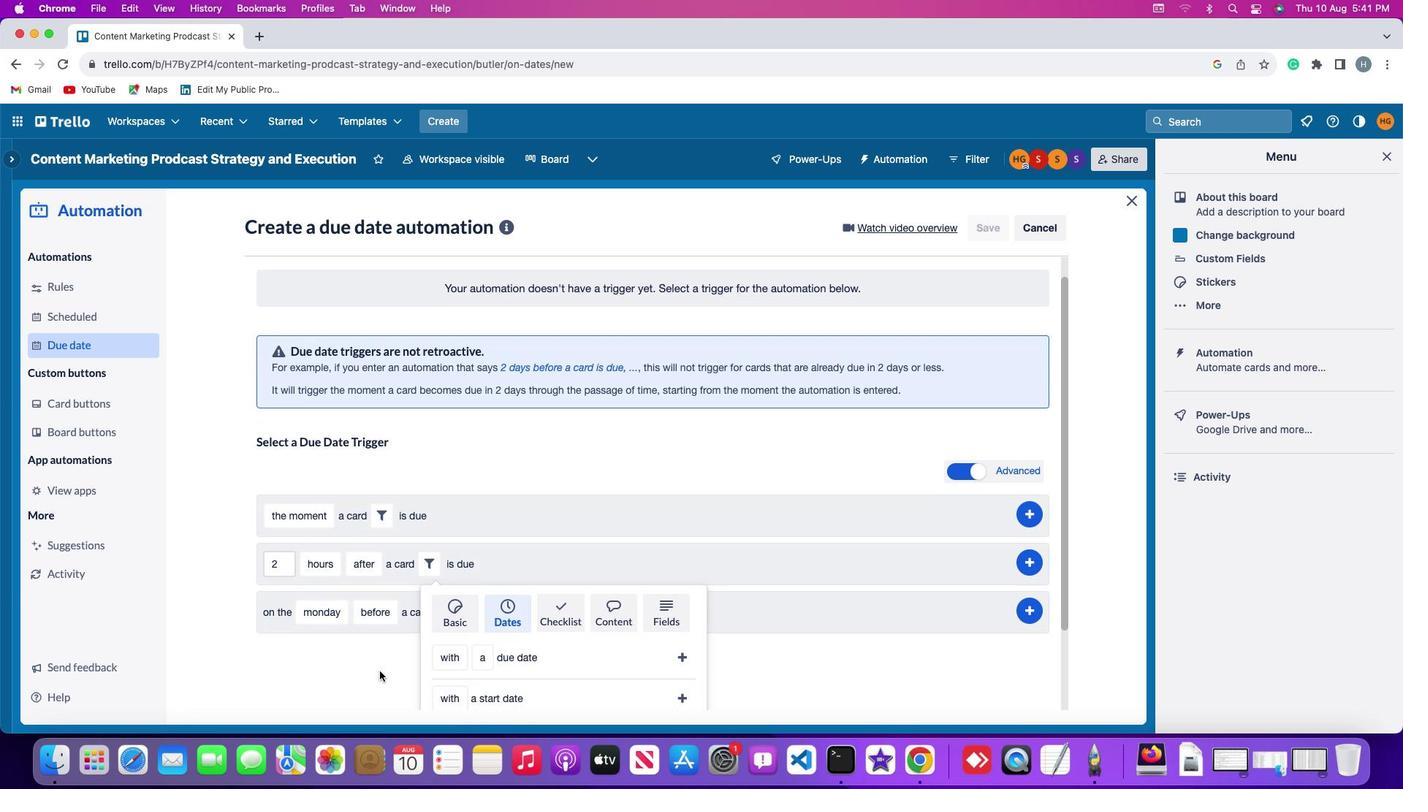 
Action: Mouse moved to (374, 664)
Screenshot: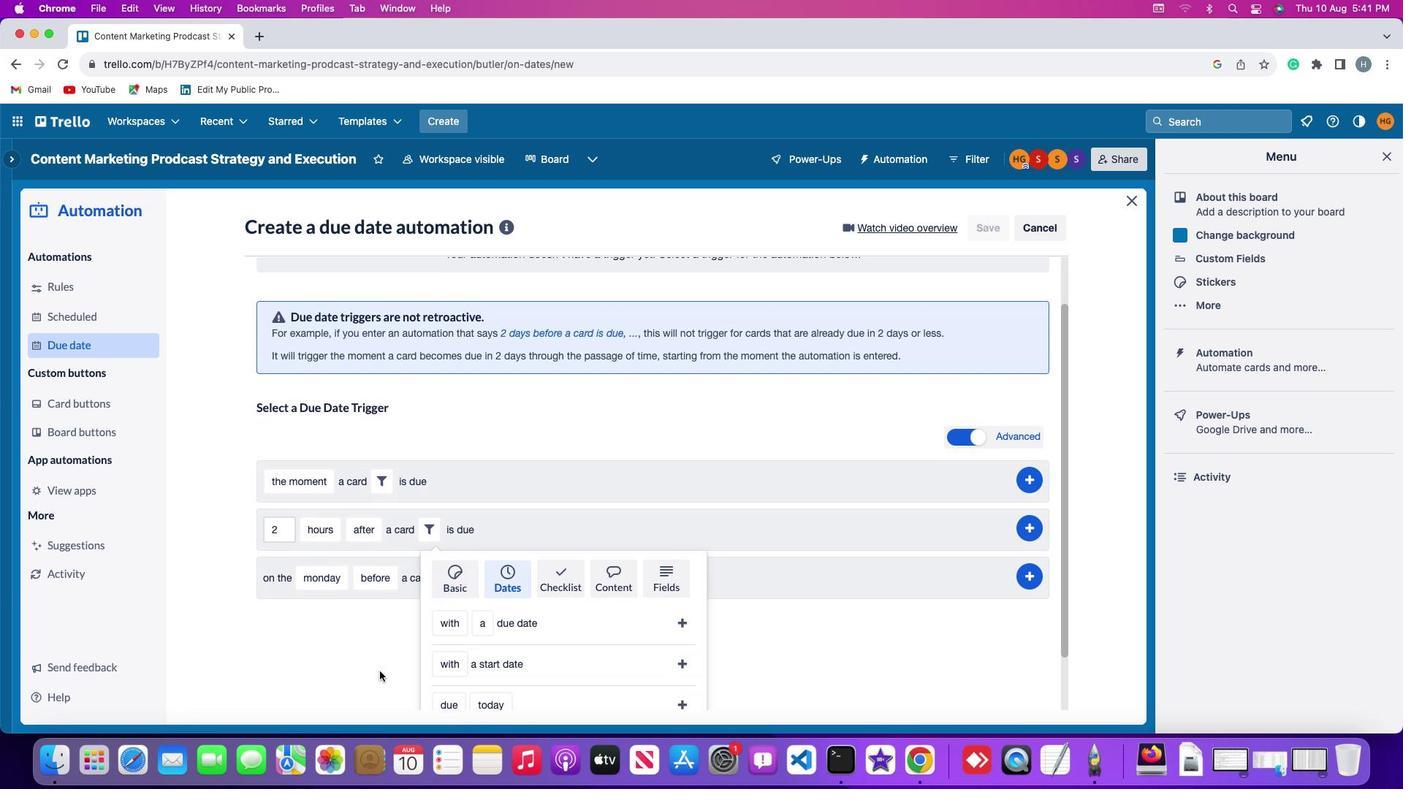 
Action: Mouse scrolled (374, 664) with delta (-5, -10)
Screenshot: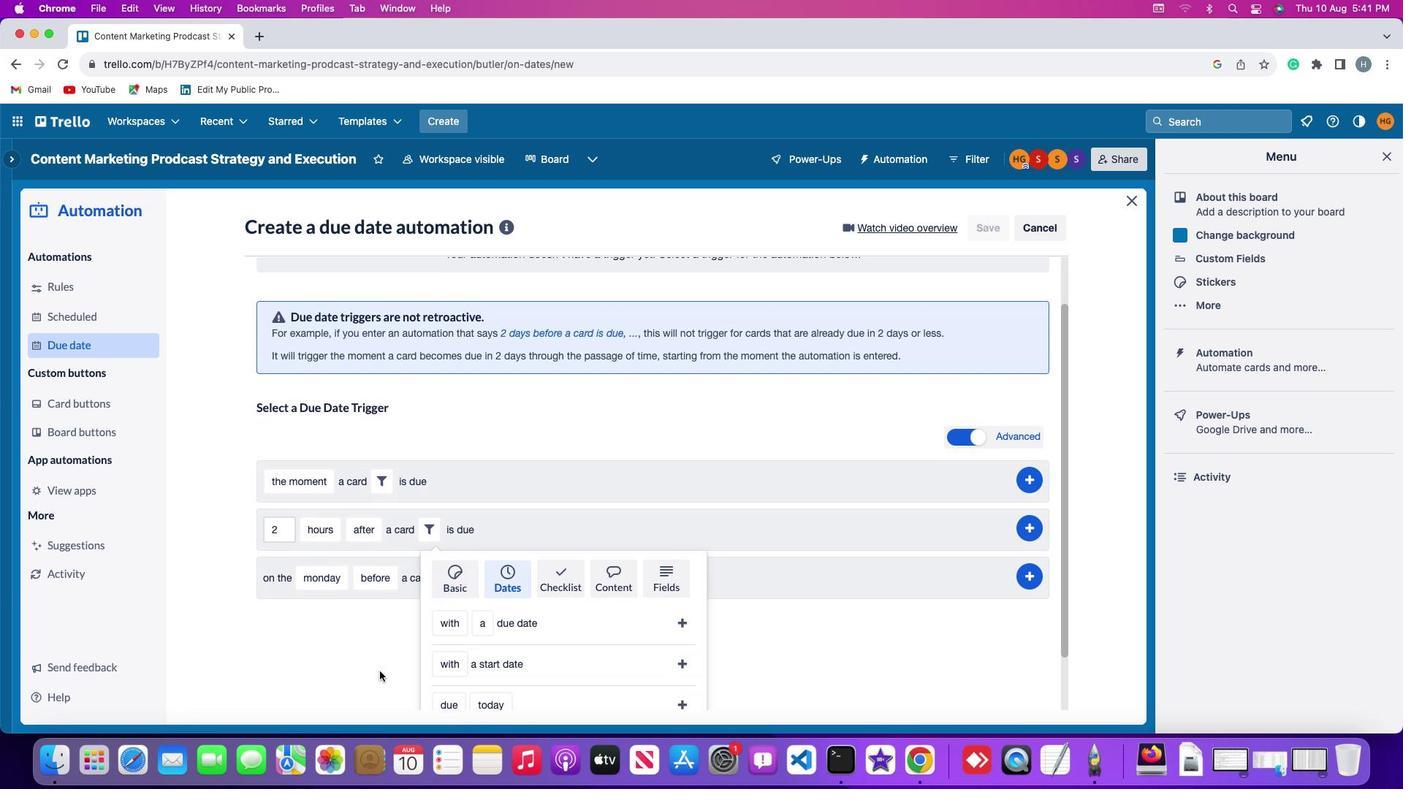 
Action: Mouse moved to (436, 631)
Screenshot: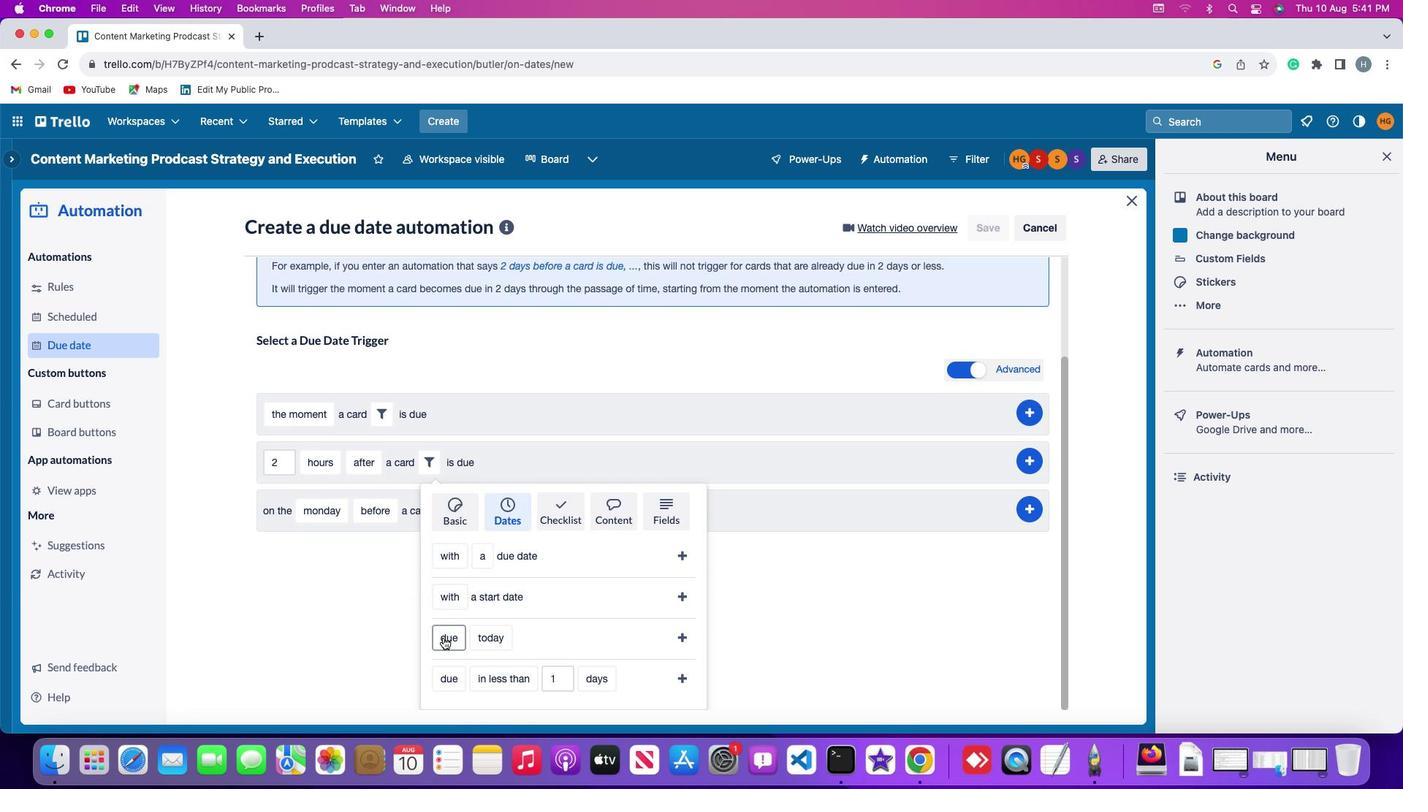 
Action: Mouse pressed left at (436, 631)
Screenshot: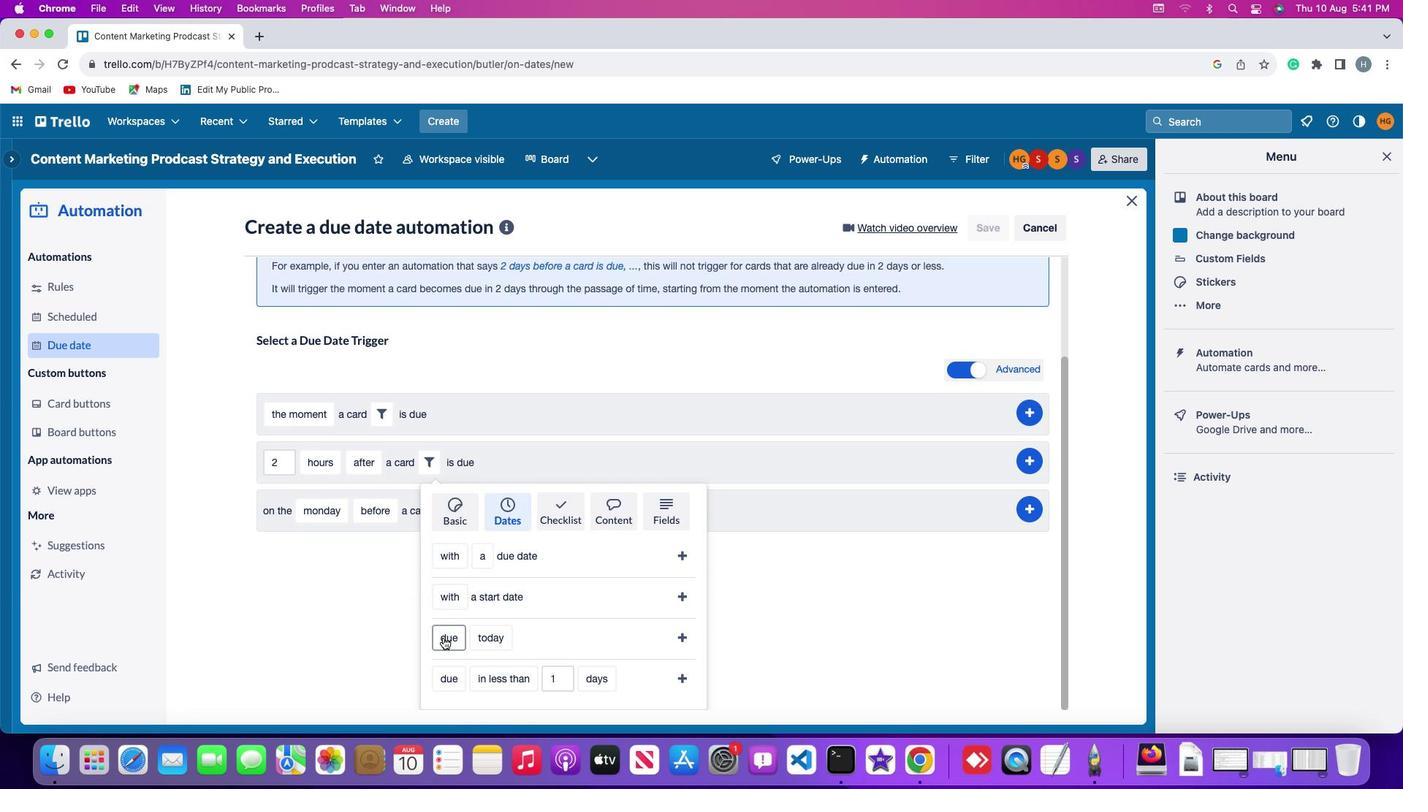 
Action: Mouse moved to (456, 580)
Screenshot: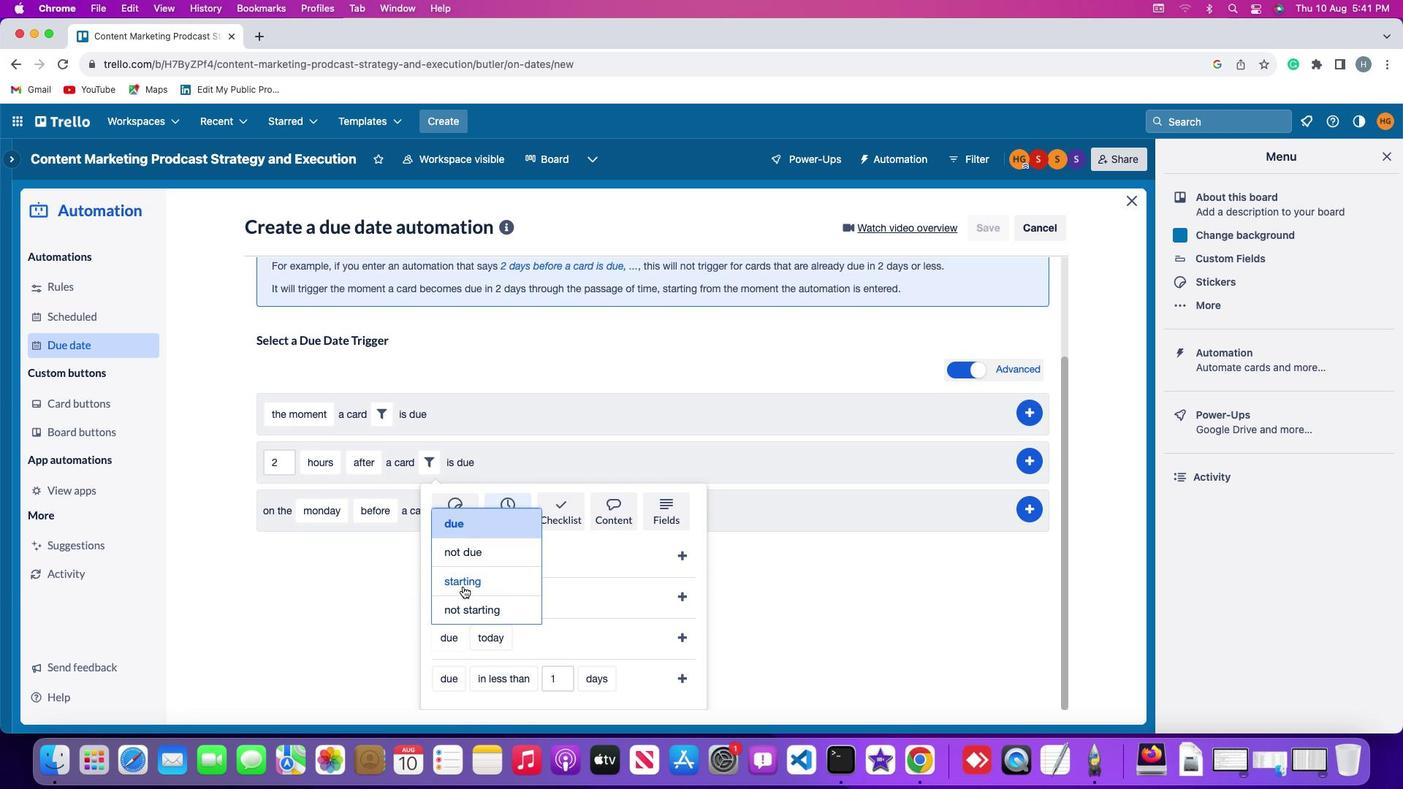 
Action: Mouse pressed left at (456, 580)
Screenshot: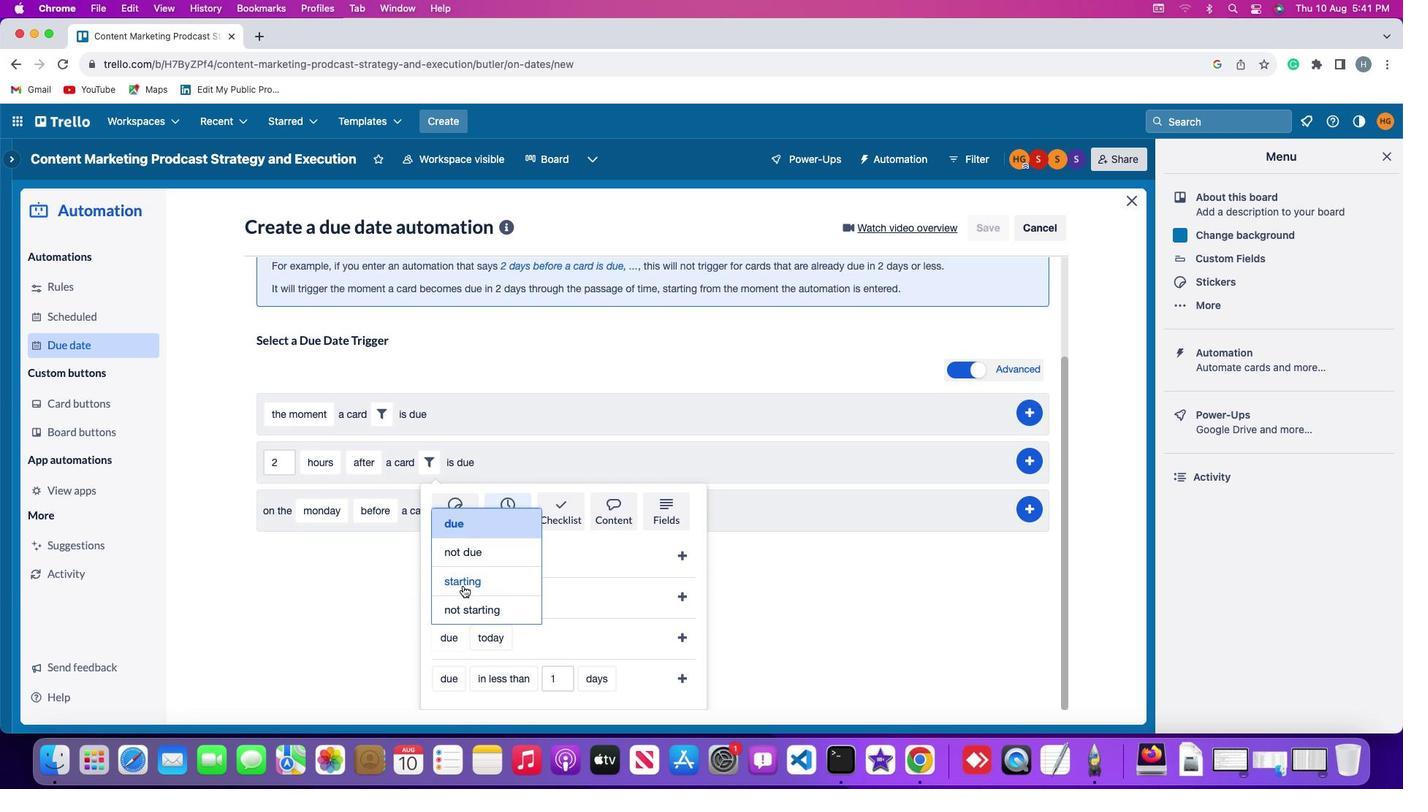 
Action: Mouse moved to (491, 640)
Screenshot: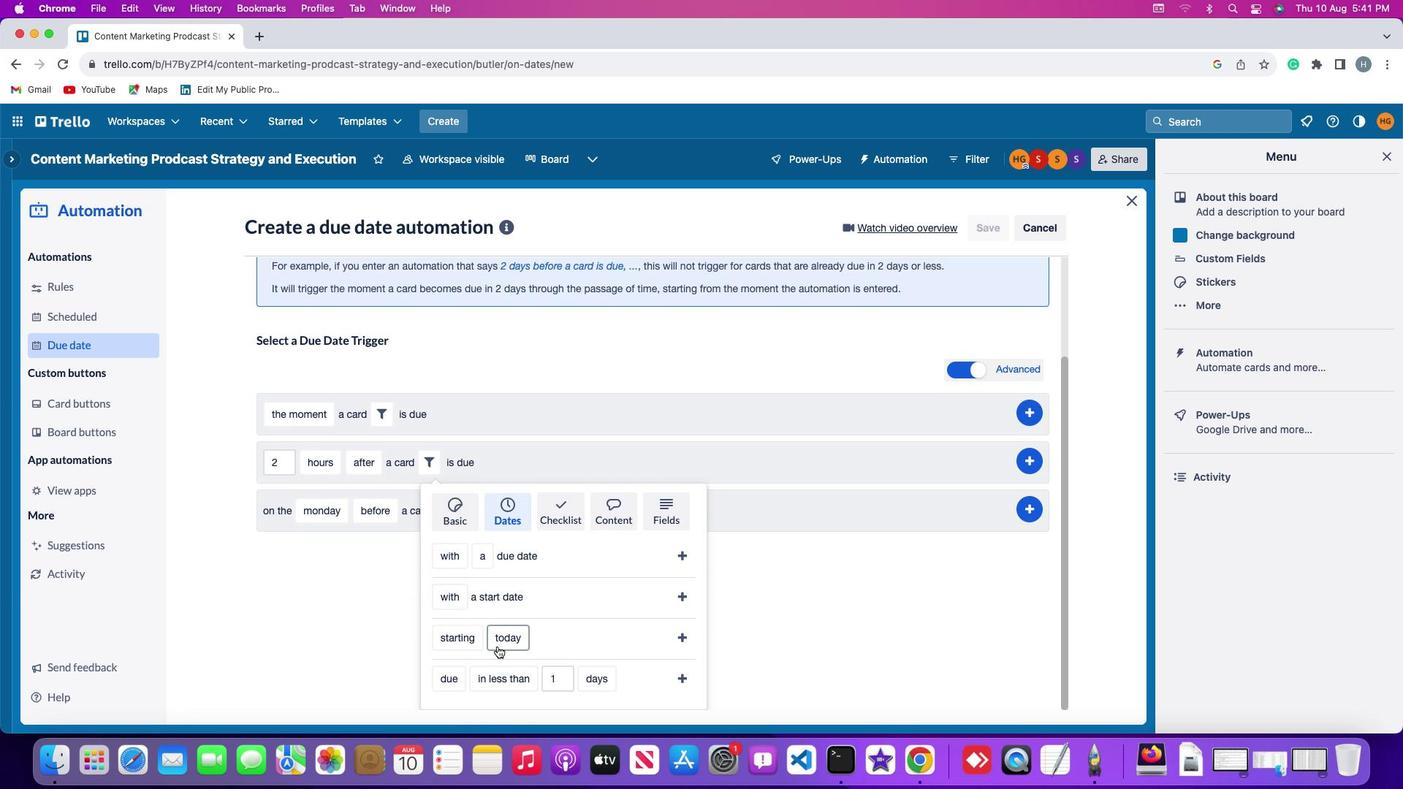 
Action: Mouse pressed left at (491, 640)
Screenshot: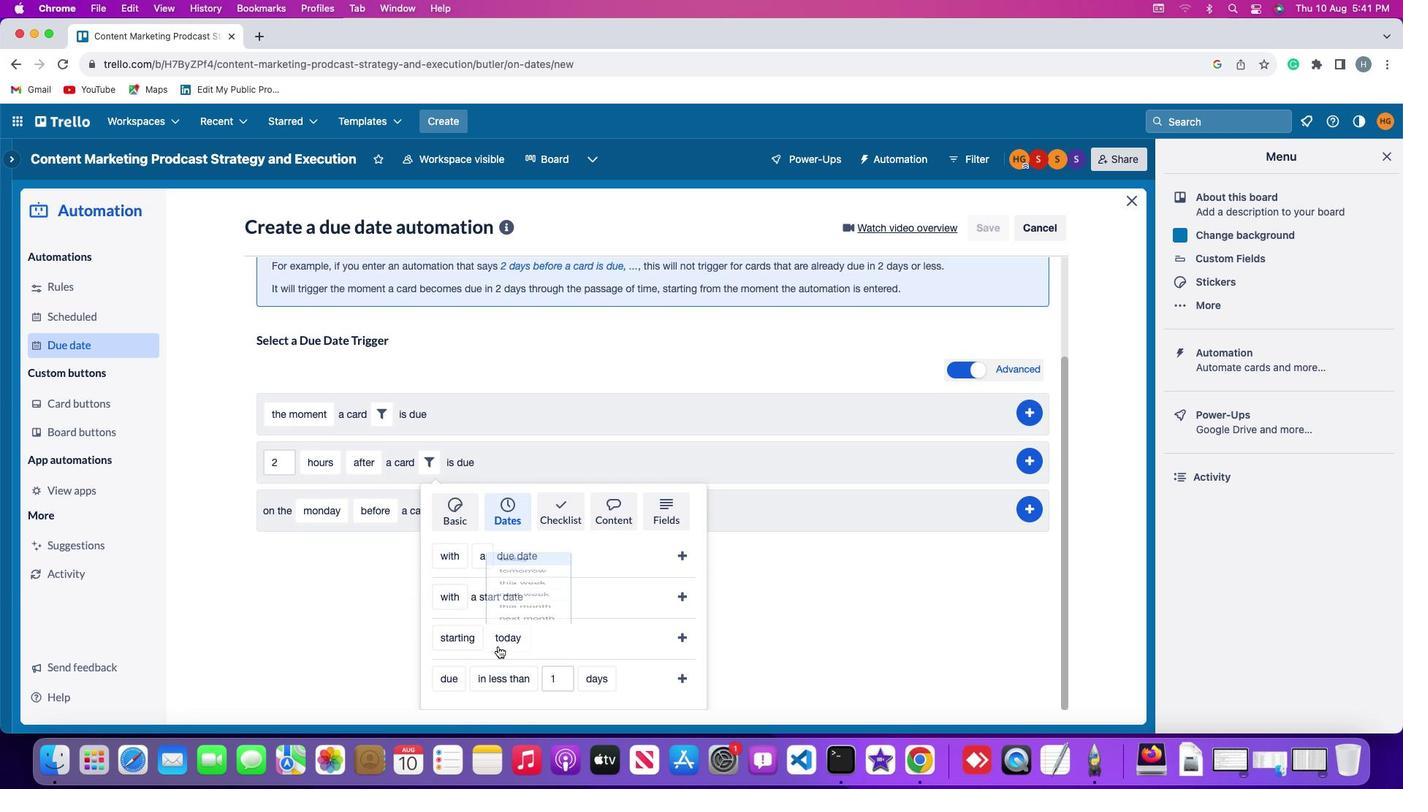 
Action: Mouse moved to (517, 457)
Screenshot: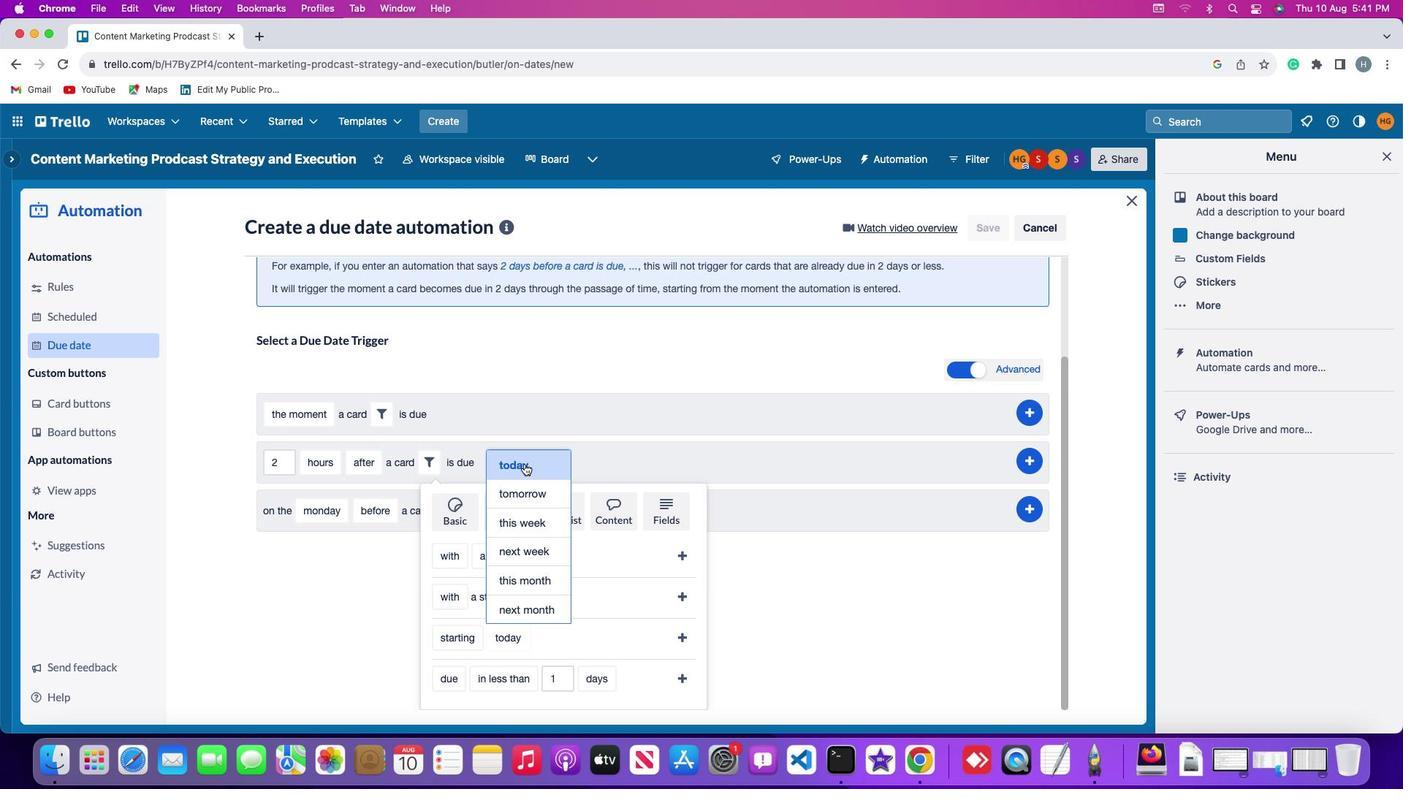 
Action: Mouse pressed left at (517, 457)
Screenshot: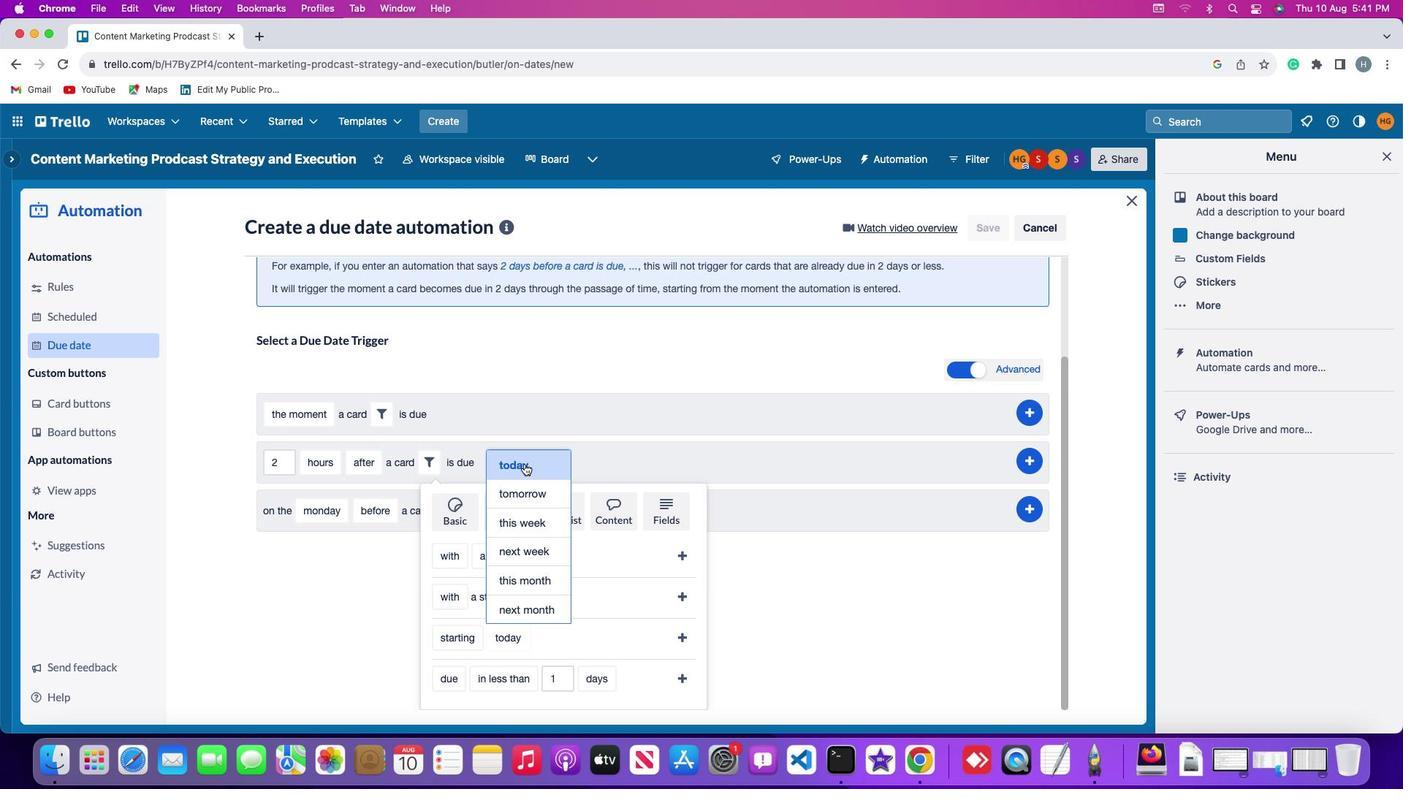 
Action: Mouse moved to (671, 627)
Screenshot: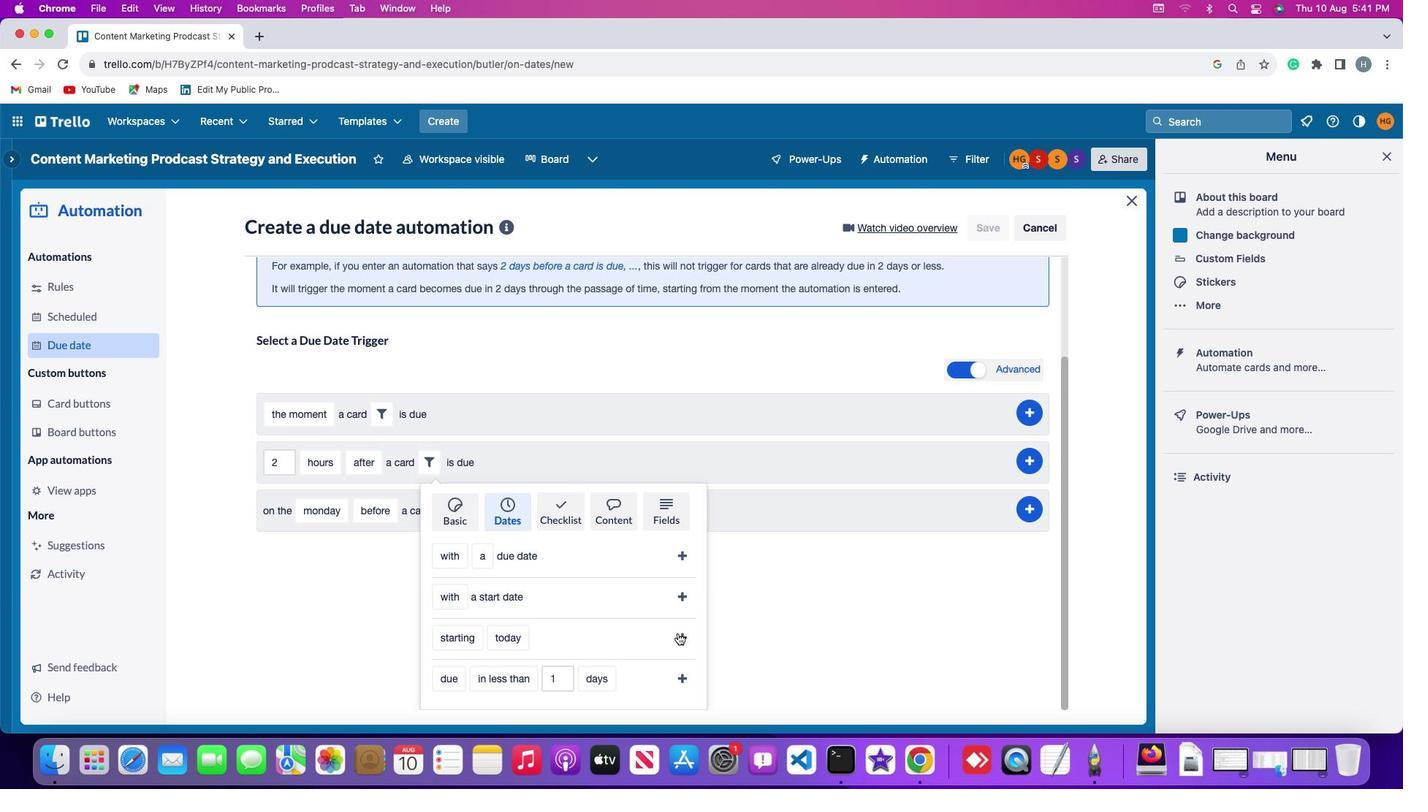 
Action: Mouse pressed left at (671, 627)
Screenshot: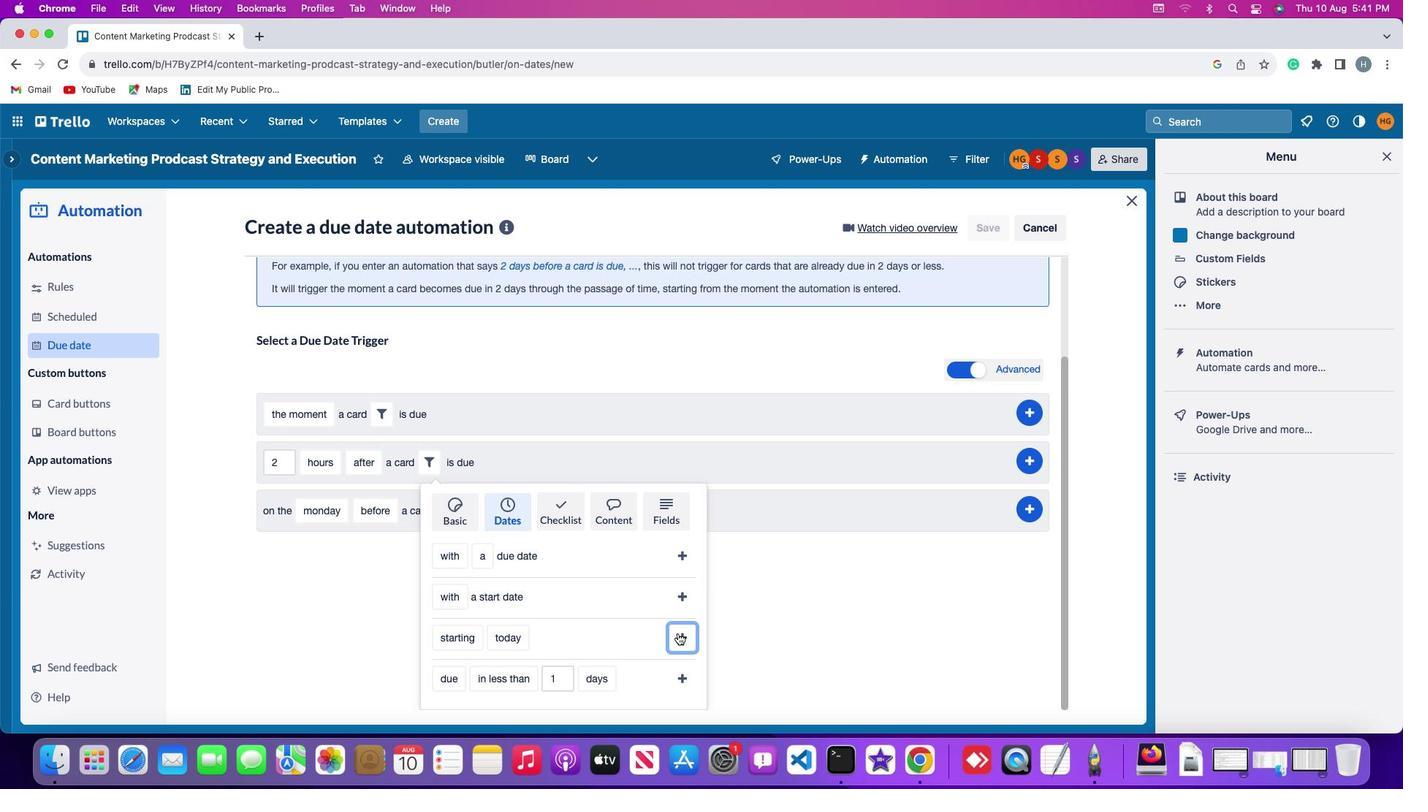 
Action: Mouse moved to (1033, 579)
Screenshot: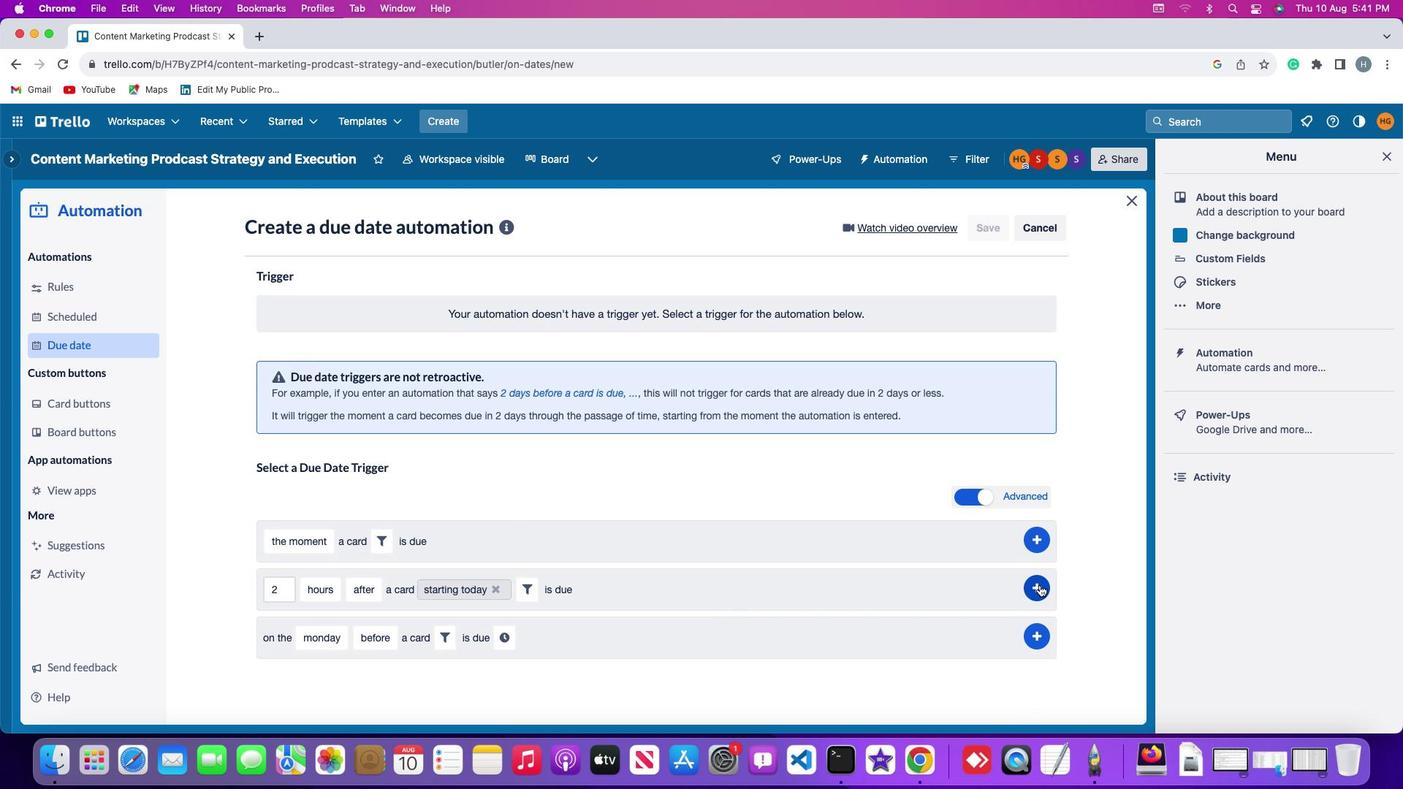 
Action: Mouse pressed left at (1033, 579)
Screenshot: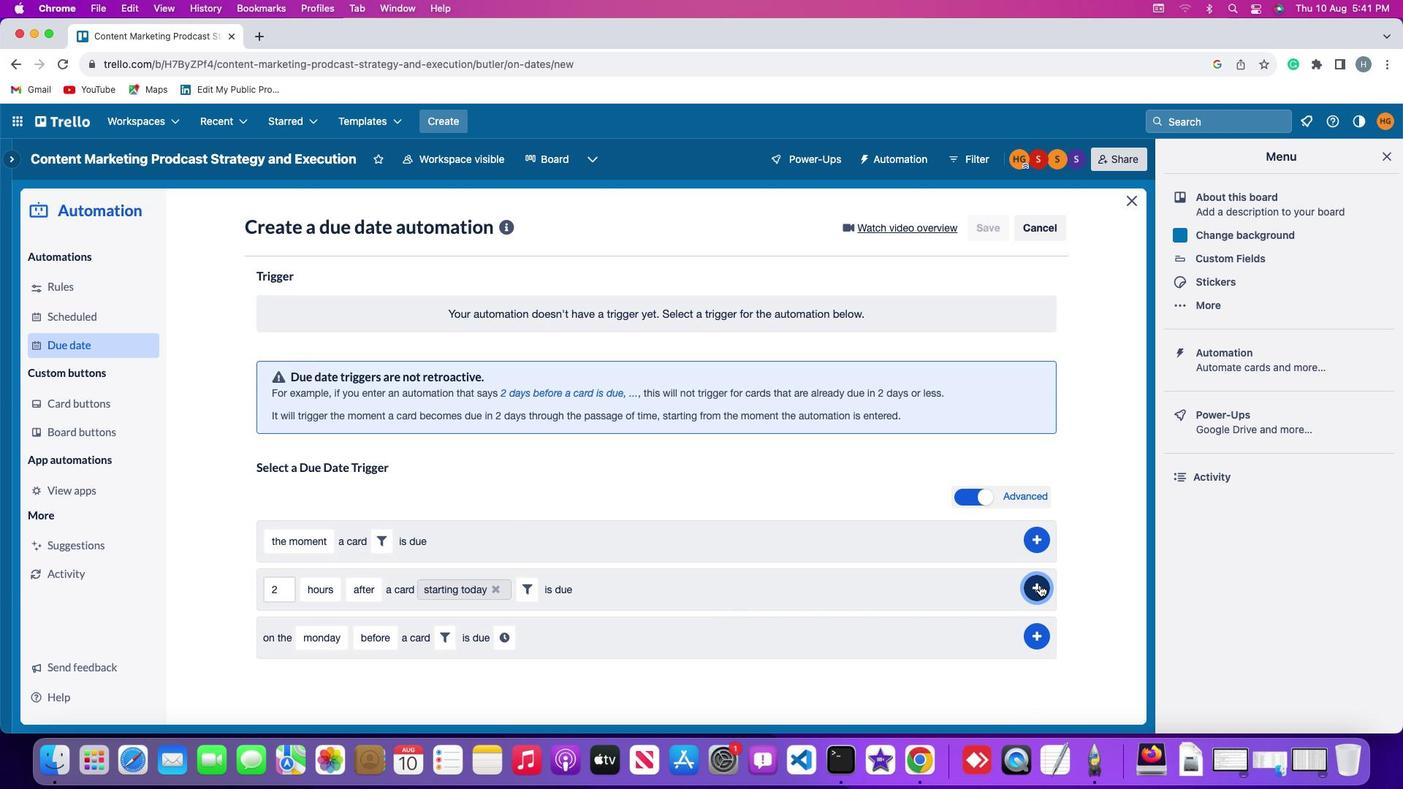 
Action: Mouse moved to (1078, 489)
Screenshot: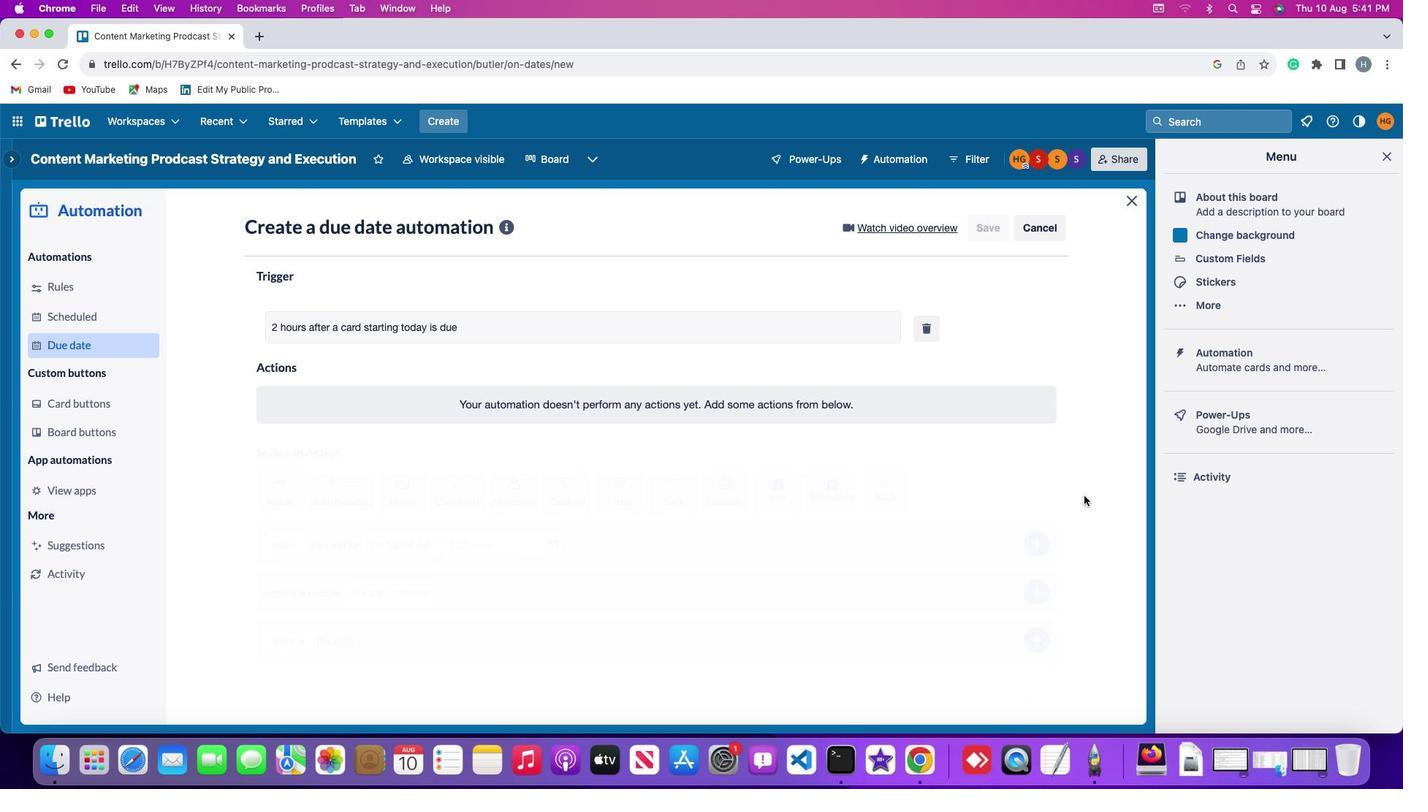 
